 Task: Create Issue Issue0000000021 in Backlog  in Scrum Project Project0000000005 in Jira. Create Issue Issue0000000022 in Backlog  in Scrum Project Project0000000005 in Jira. Create Issue Issue0000000023 in Backlog  in Scrum Project Project0000000005 in Jira. Create Issue Issue0000000024 in Backlog  in Scrum Project Project0000000005 in Jira. Create Issue Issue0000000025 in Backlog  in Scrum Project Project0000000005 in Jira
Action: Mouse moved to (122, 284)
Screenshot: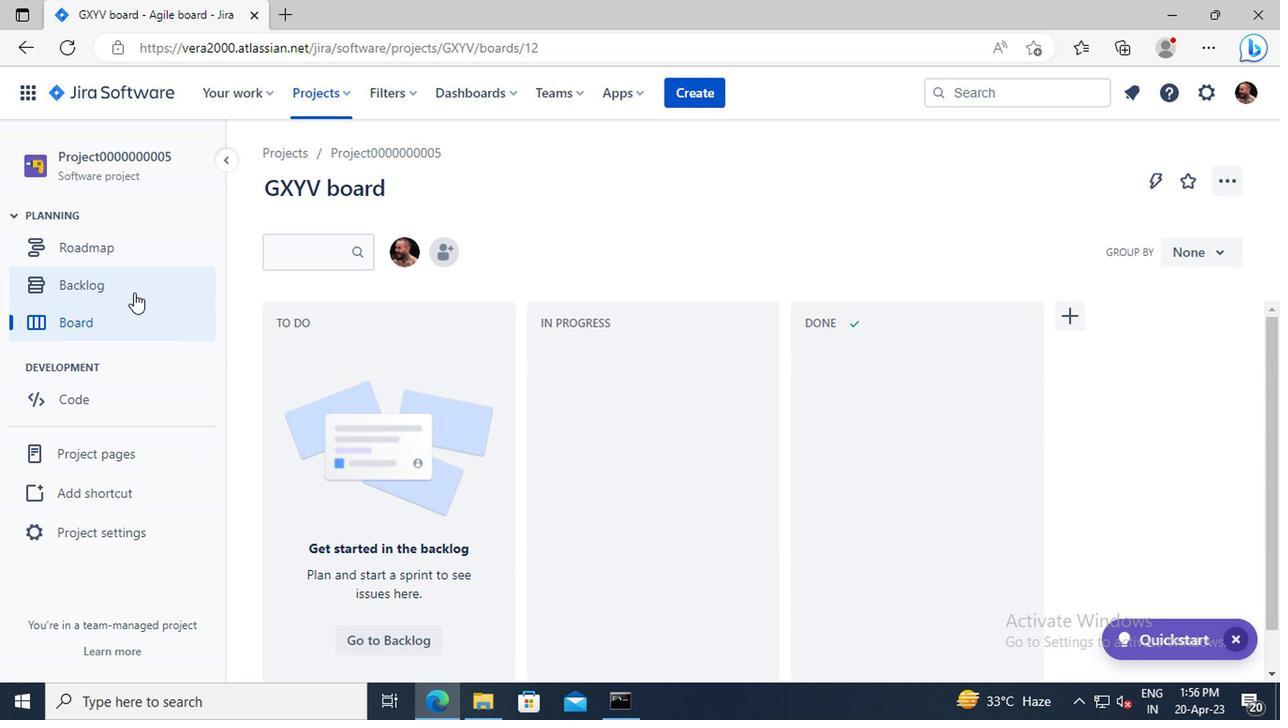 
Action: Mouse pressed left at (122, 284)
Screenshot: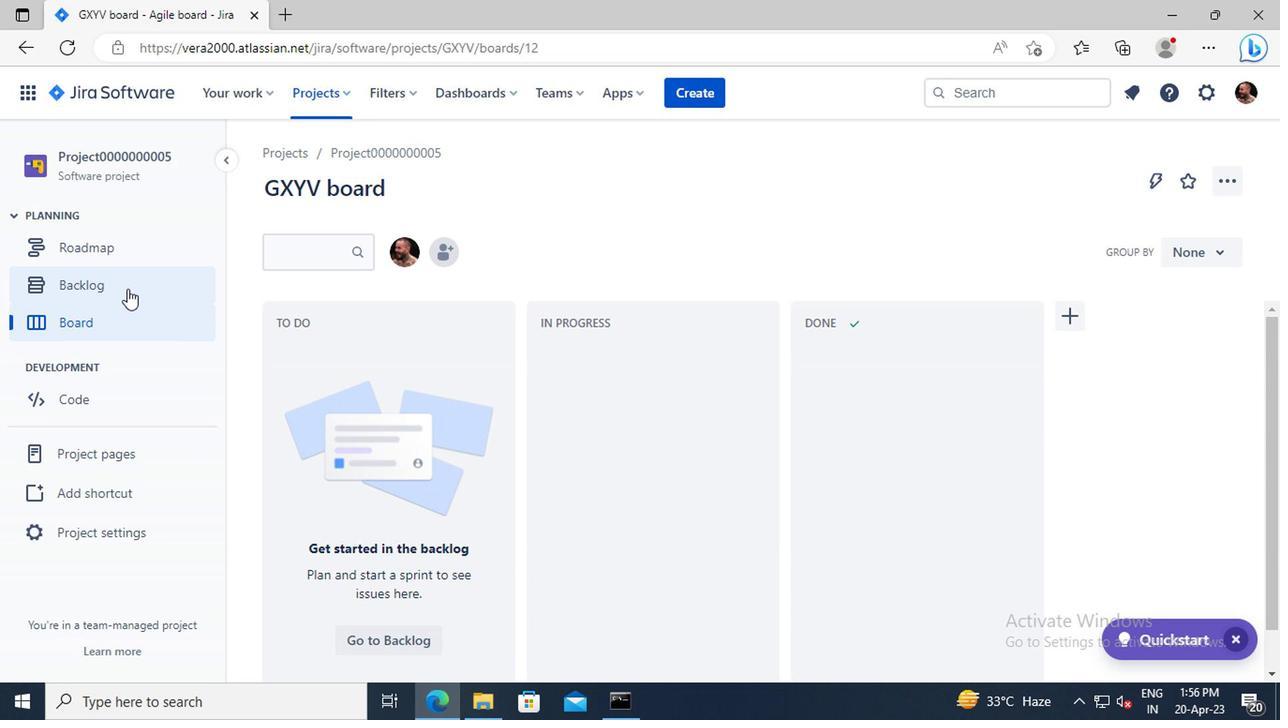 
Action: Mouse moved to (687, 97)
Screenshot: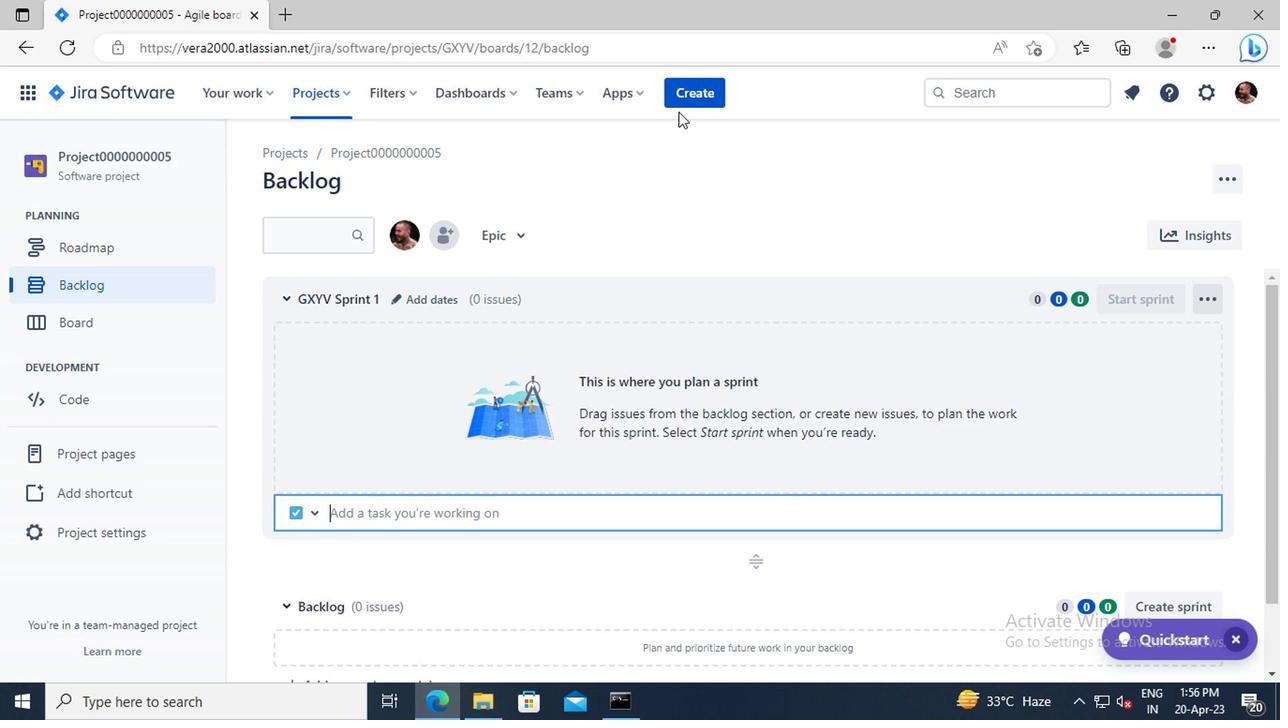 
Action: Mouse pressed left at (687, 97)
Screenshot: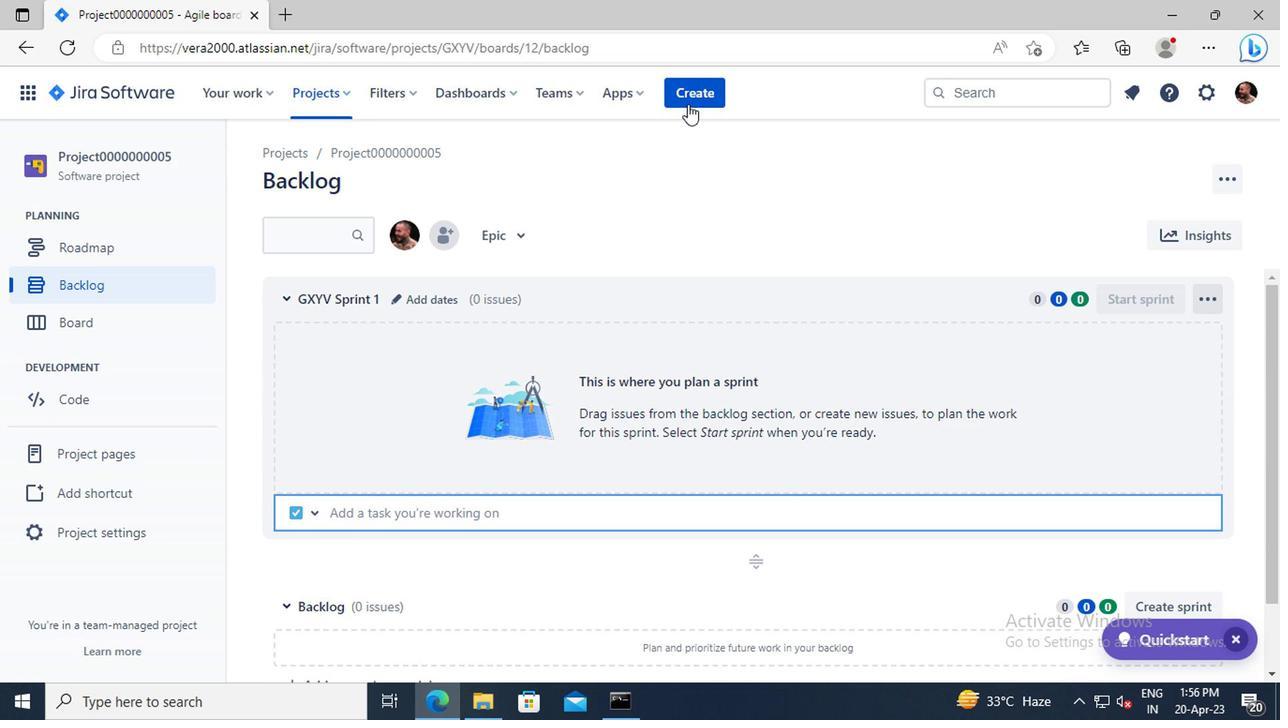 
Action: Mouse moved to (496, 347)
Screenshot: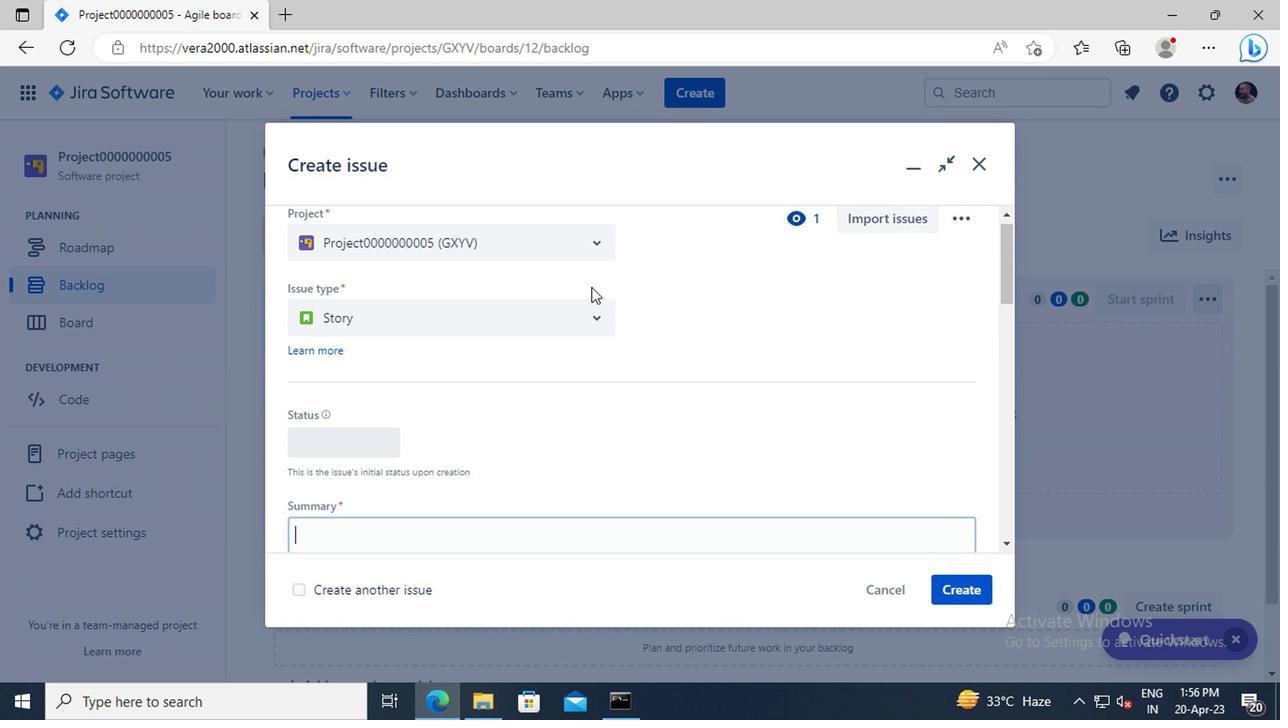 
Action: Mouse scrolled (496, 346) with delta (0, -1)
Screenshot: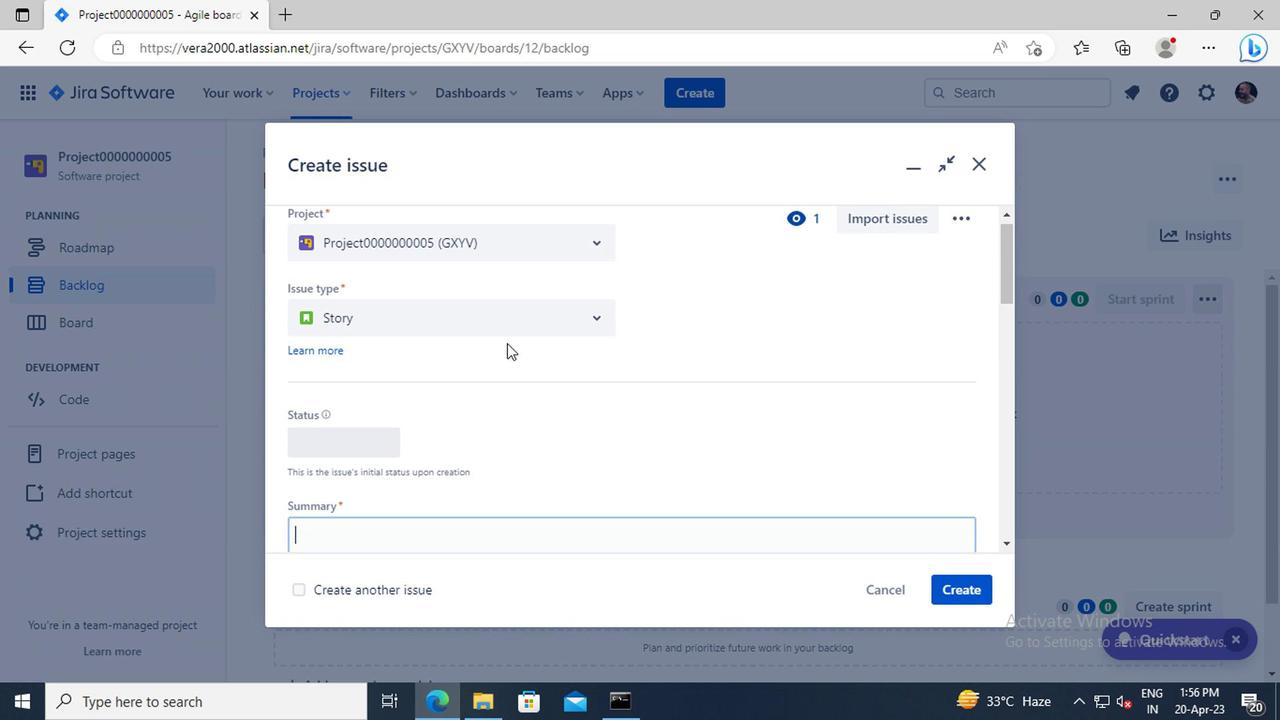 
Action: Mouse scrolled (496, 346) with delta (0, -1)
Screenshot: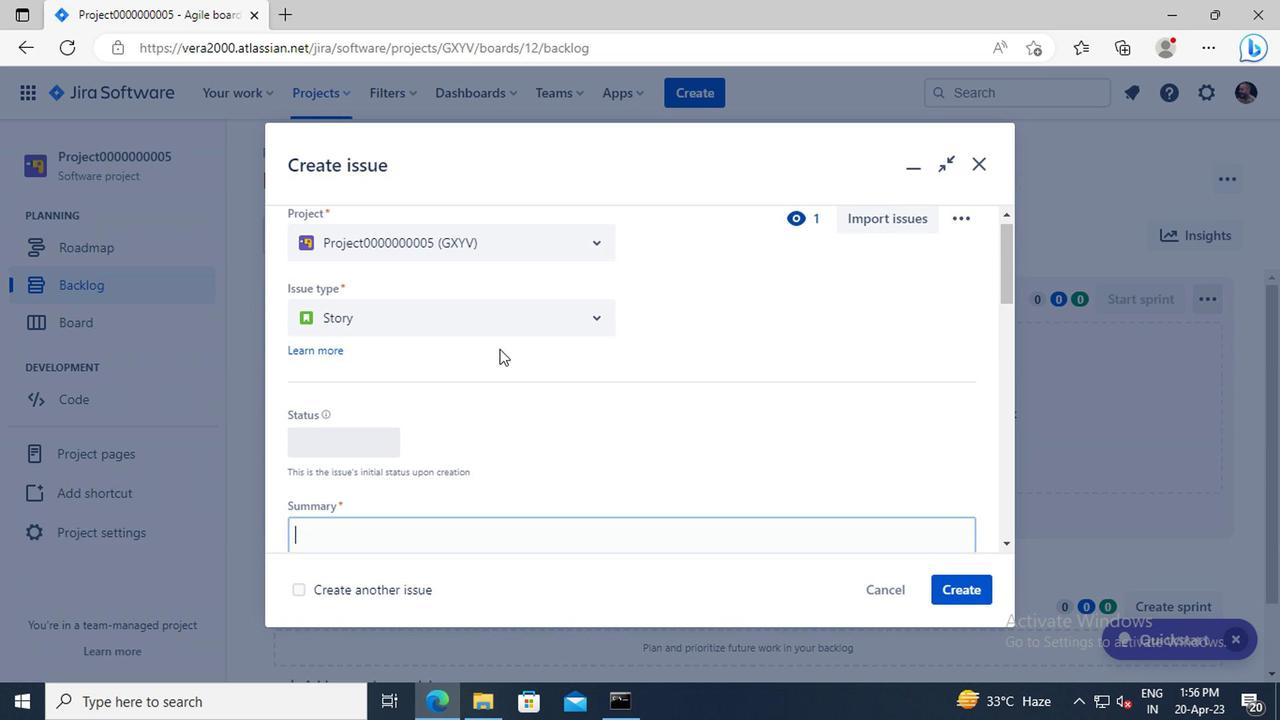 
Action: Mouse moved to (444, 422)
Screenshot: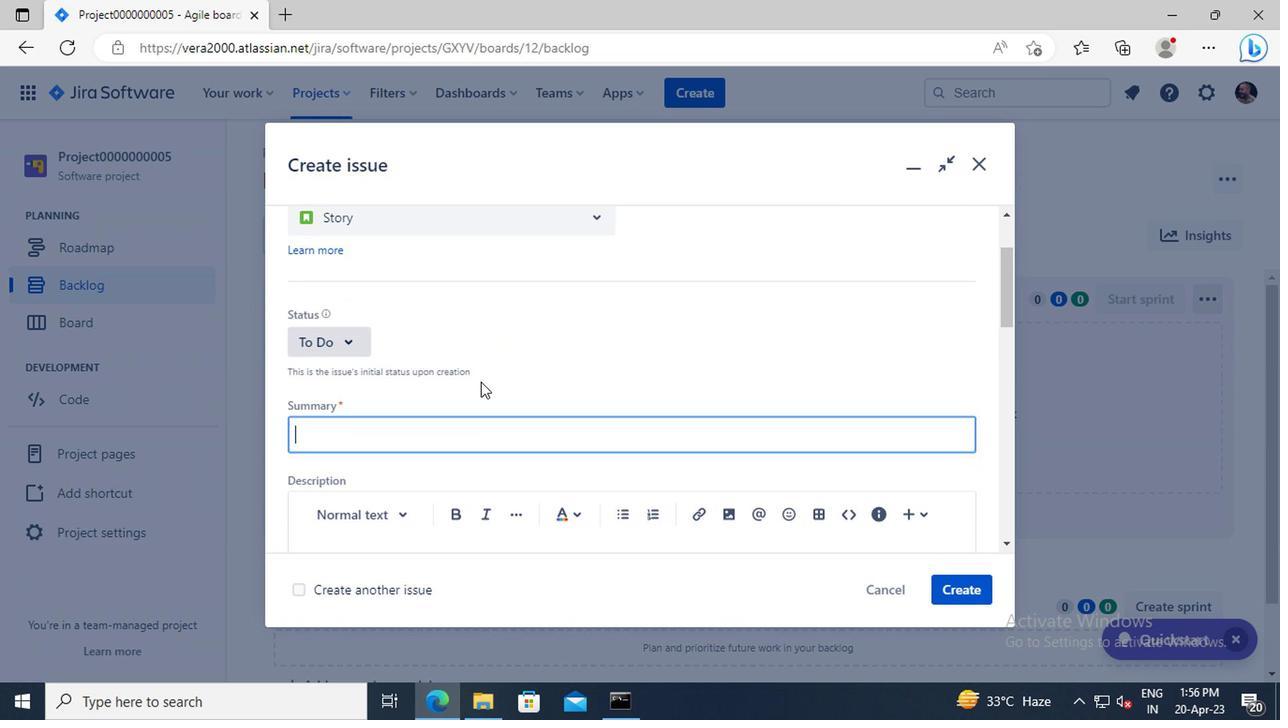 
Action: Mouse pressed left at (444, 422)
Screenshot: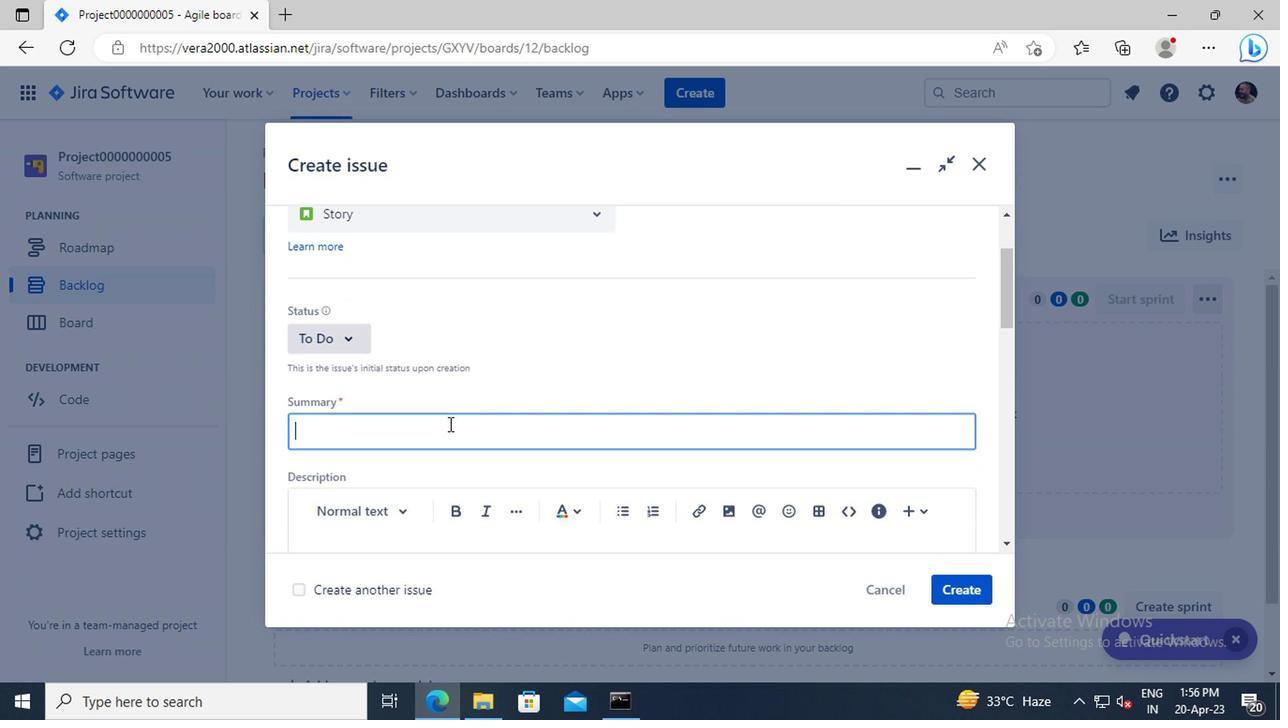 
Action: Key pressed <Key.shift>ISSUE0000000021
Screenshot: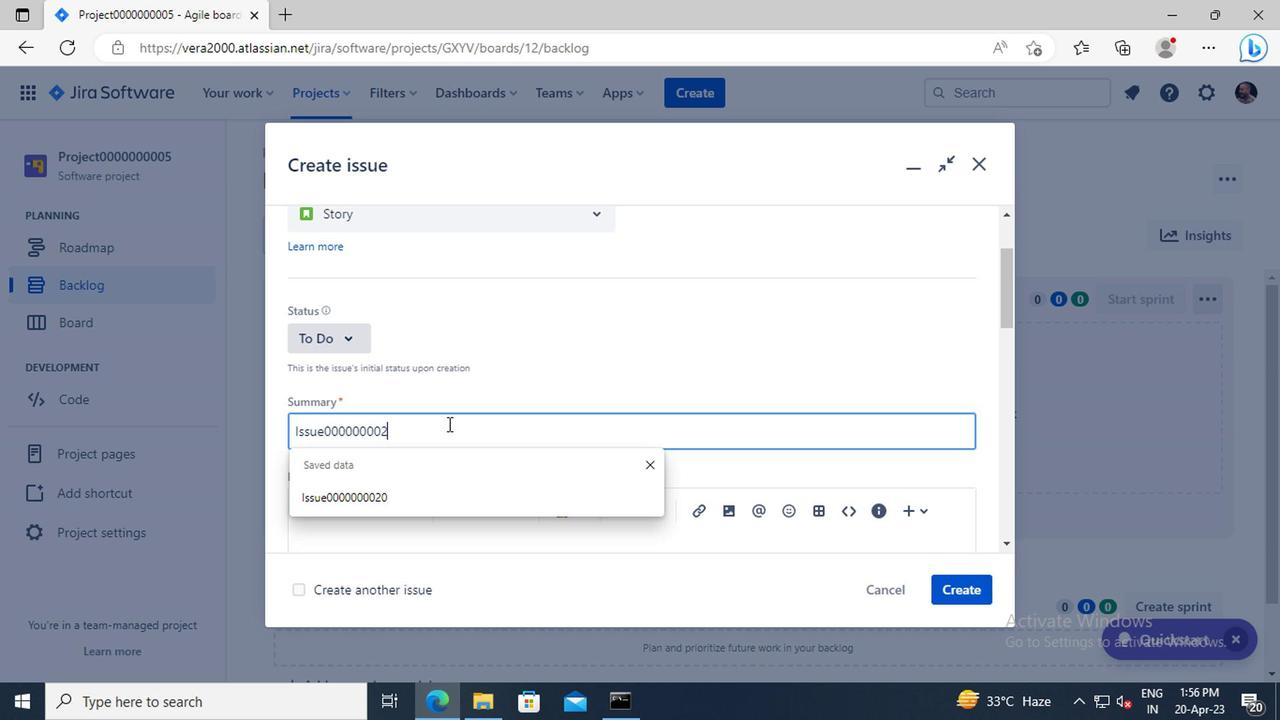 
Action: Mouse moved to (954, 593)
Screenshot: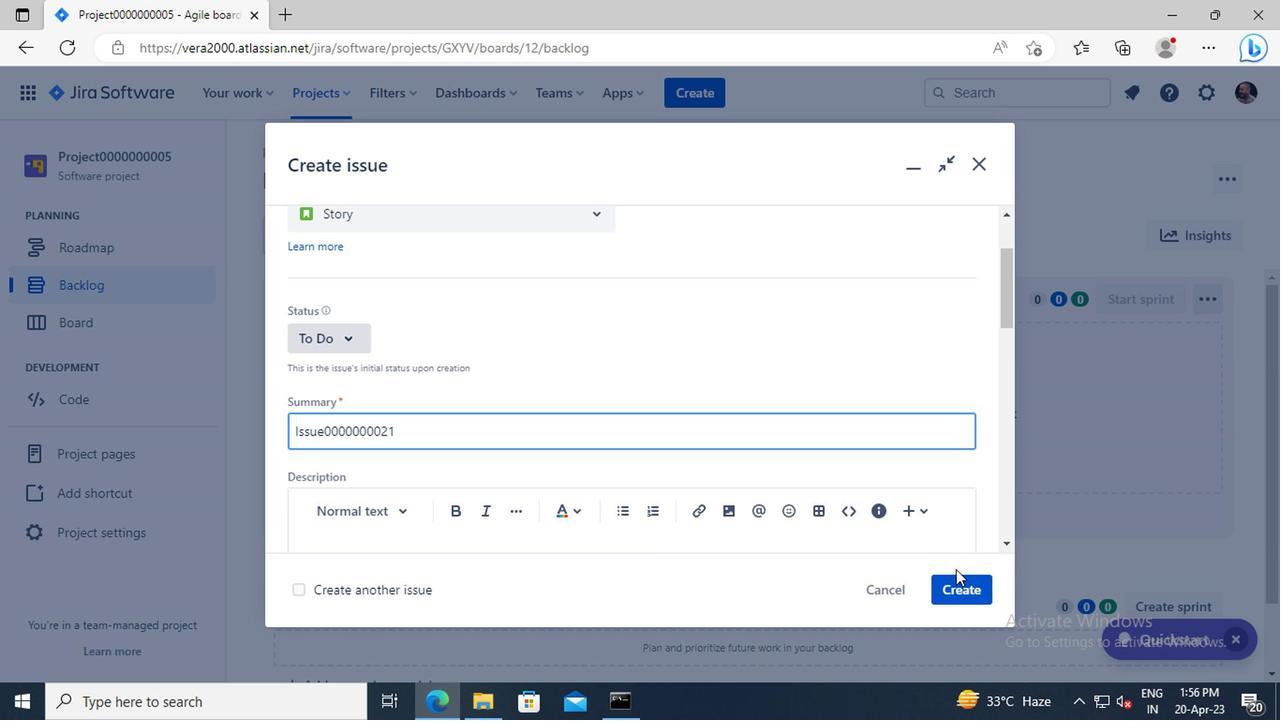 
Action: Mouse pressed left at (954, 593)
Screenshot: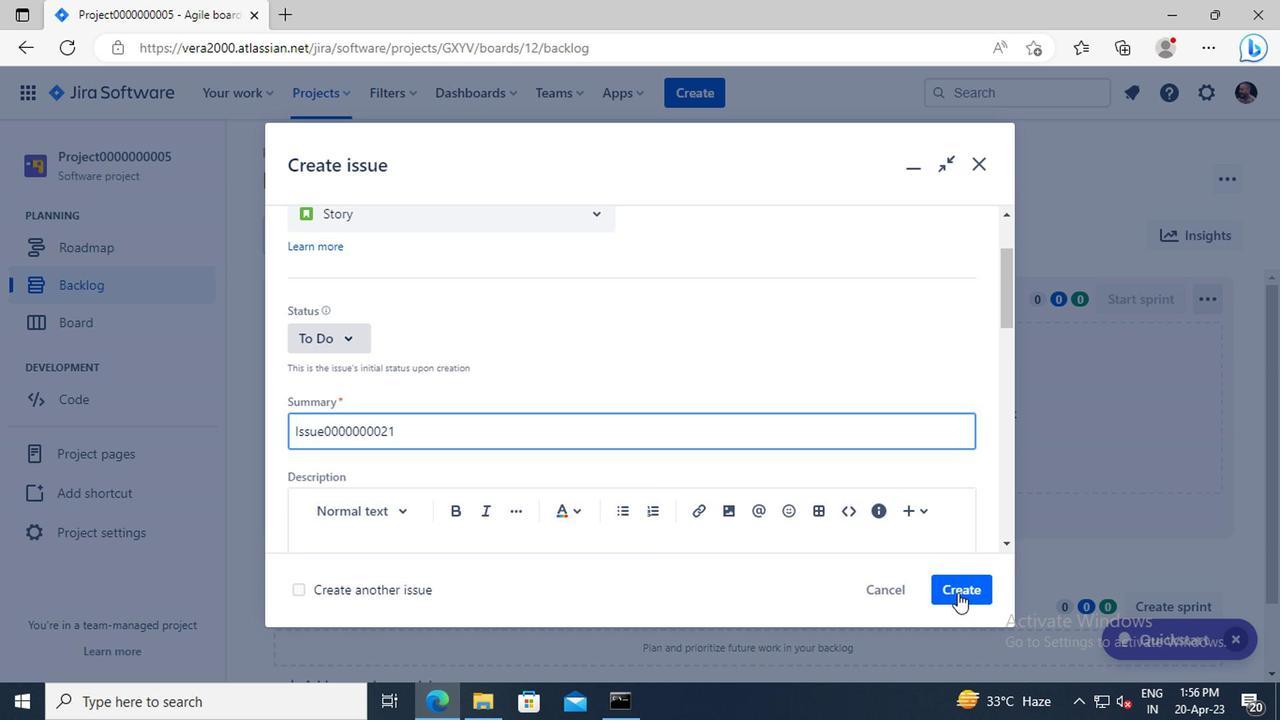 
Action: Mouse moved to (698, 92)
Screenshot: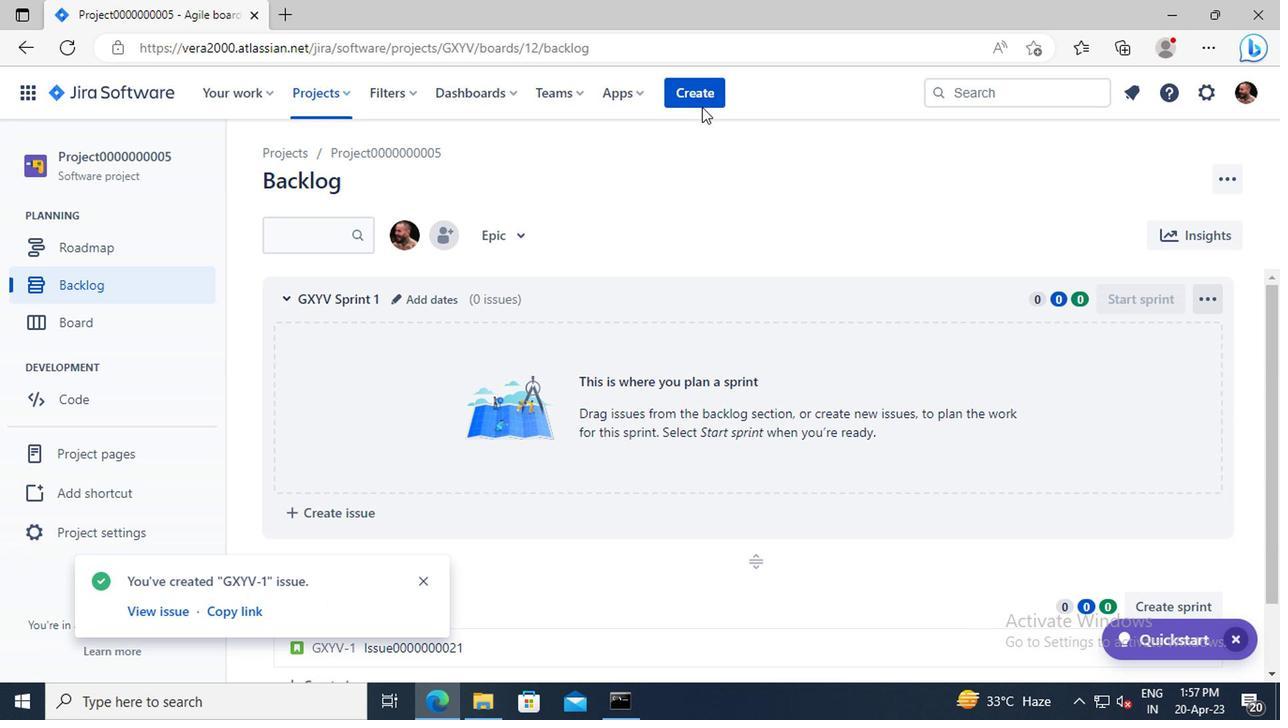 
Action: Mouse pressed left at (698, 92)
Screenshot: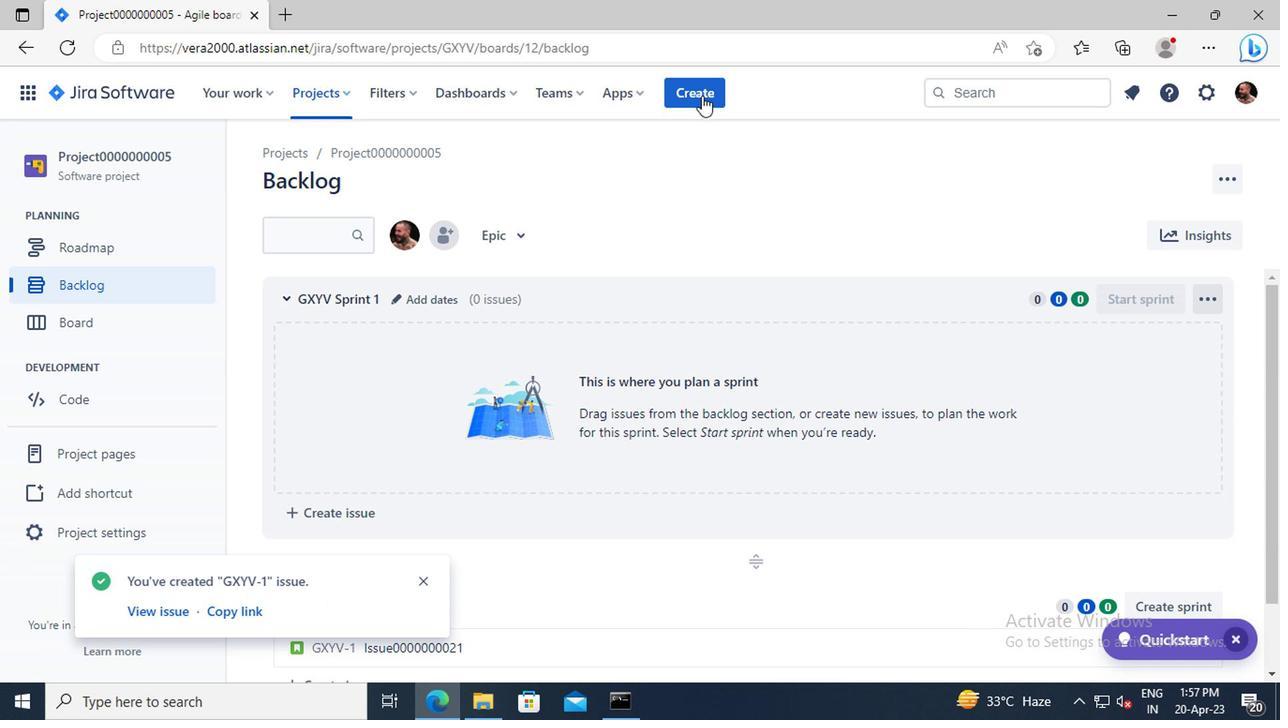
Action: Mouse moved to (517, 368)
Screenshot: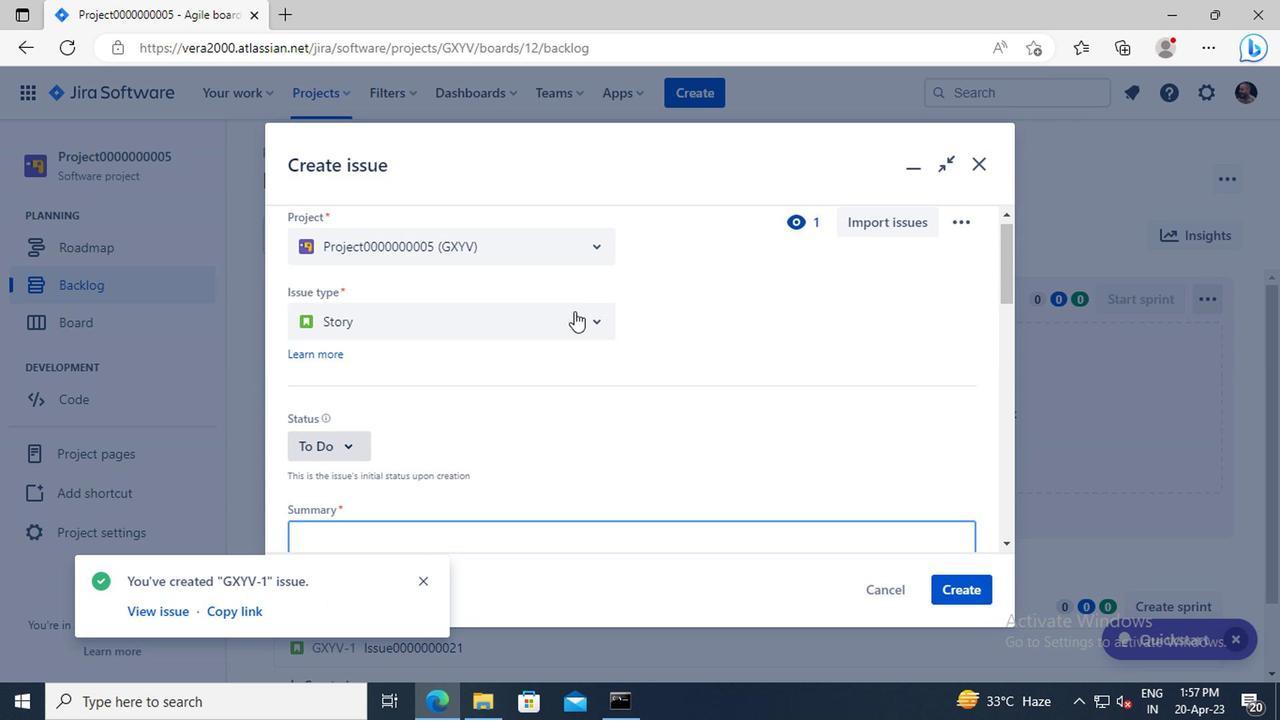 
Action: Mouse scrolled (517, 366) with delta (0, -1)
Screenshot: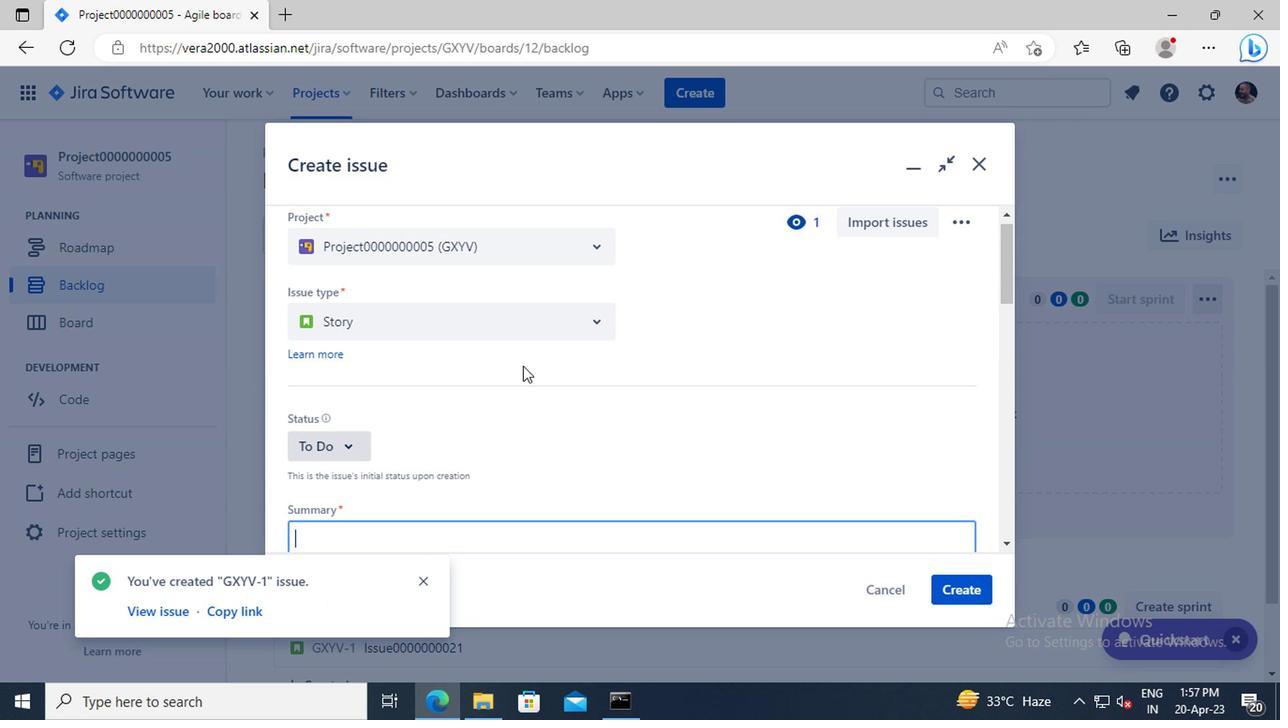 
Action: Mouse moved to (436, 483)
Screenshot: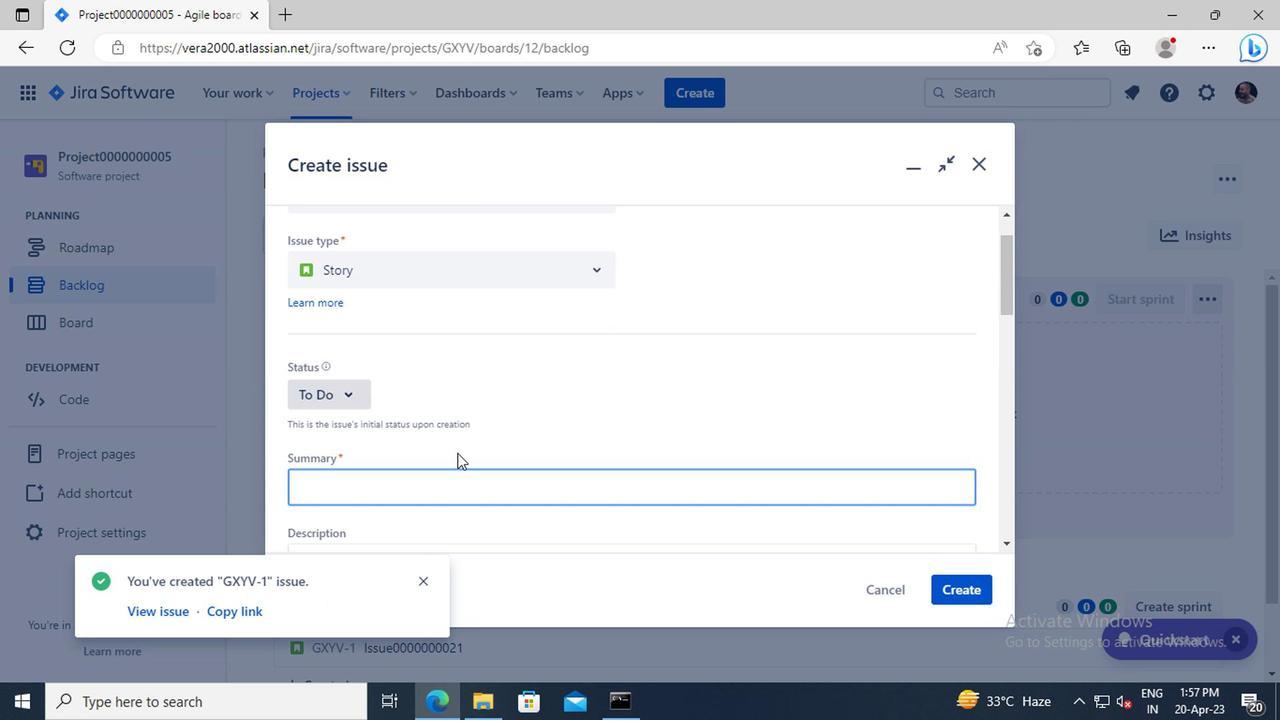 
Action: Mouse pressed left at (436, 483)
Screenshot: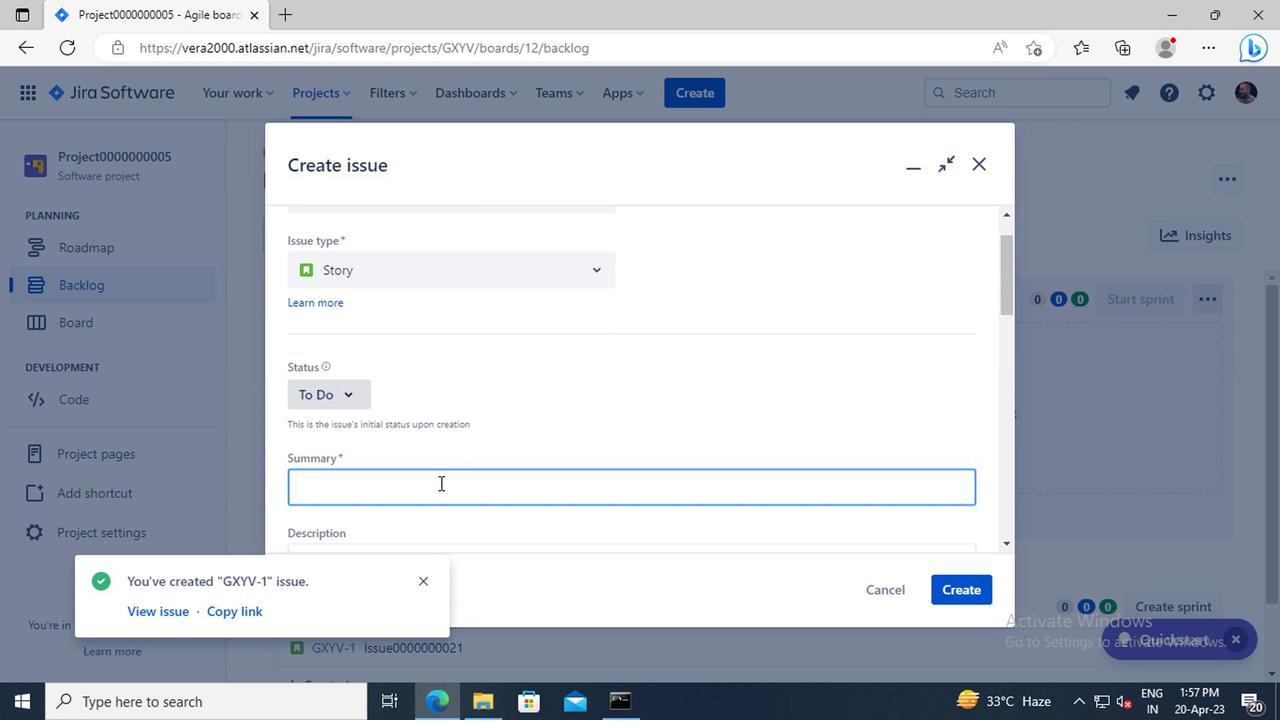 
Action: Key pressed <Key.shift>ISSUE0000000022
Screenshot: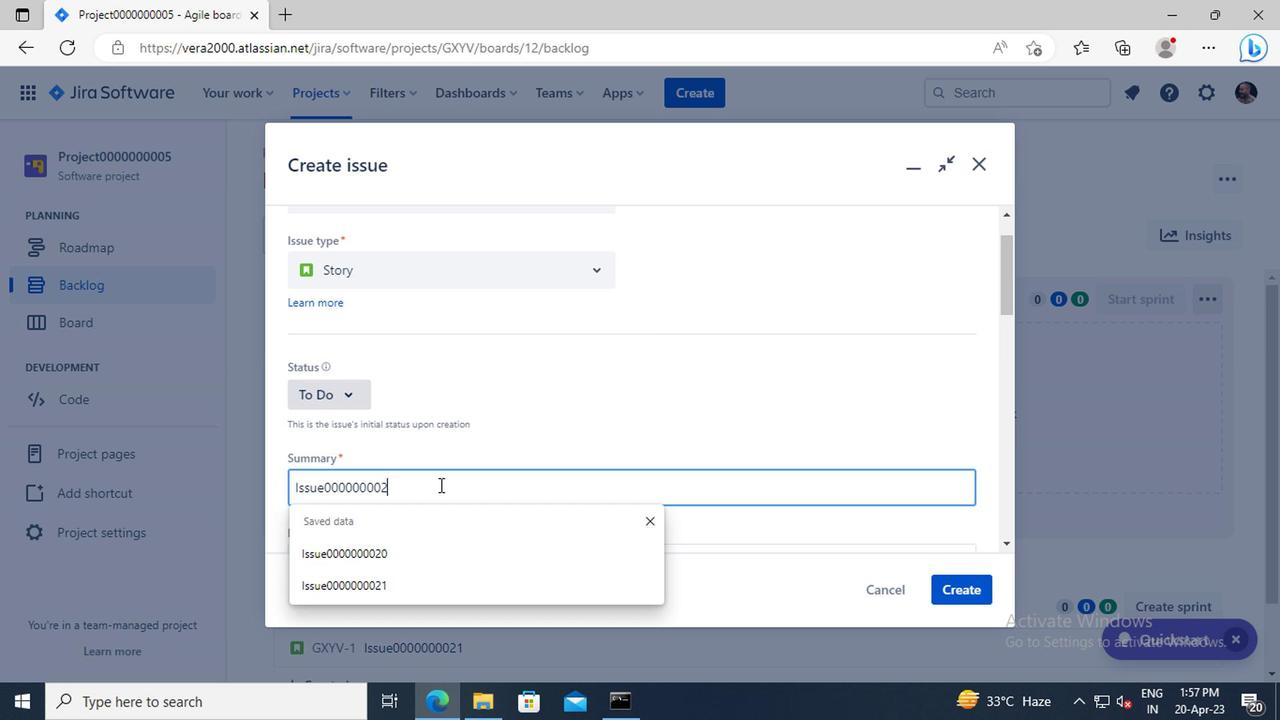 
Action: Mouse moved to (954, 587)
Screenshot: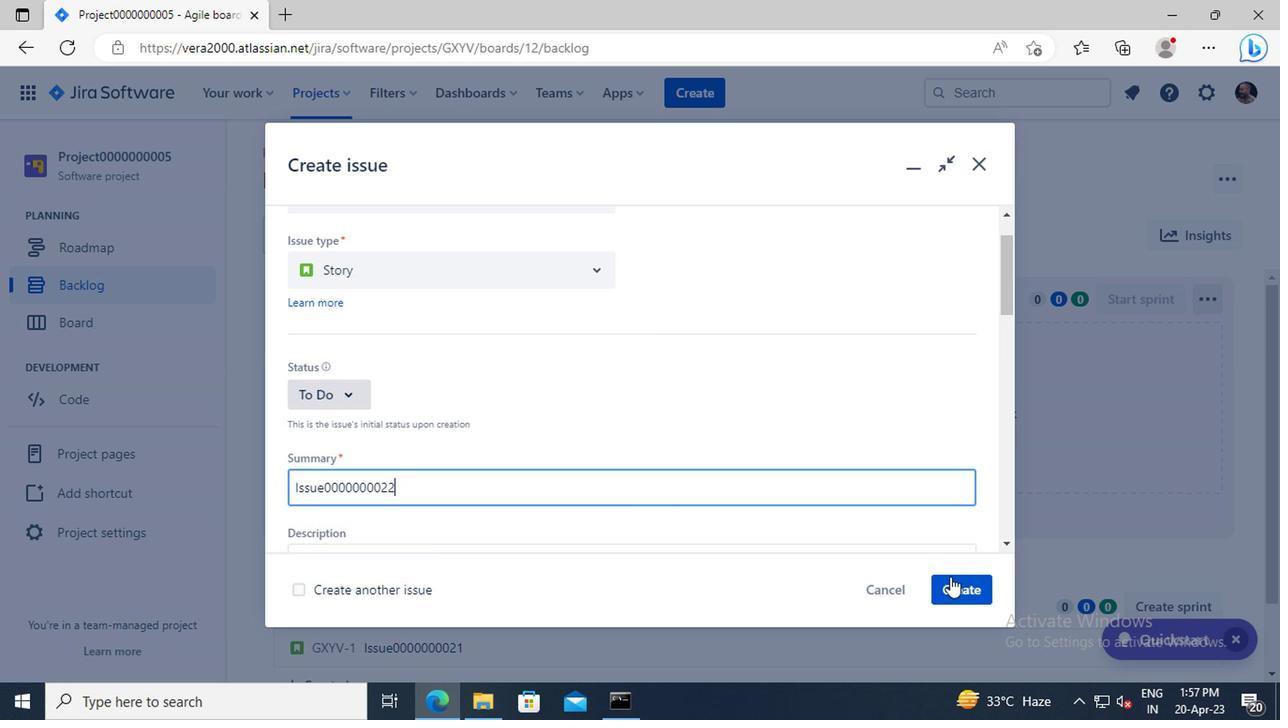
Action: Mouse pressed left at (954, 587)
Screenshot: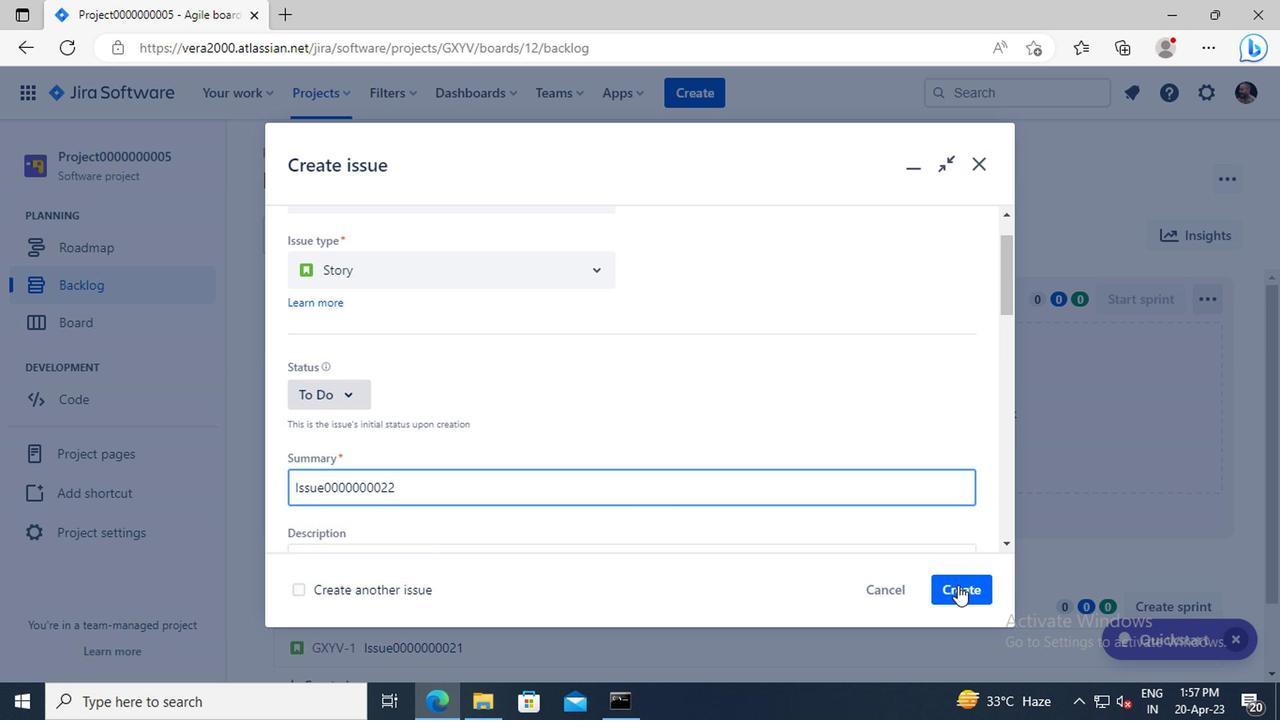 
Action: Mouse moved to (700, 92)
Screenshot: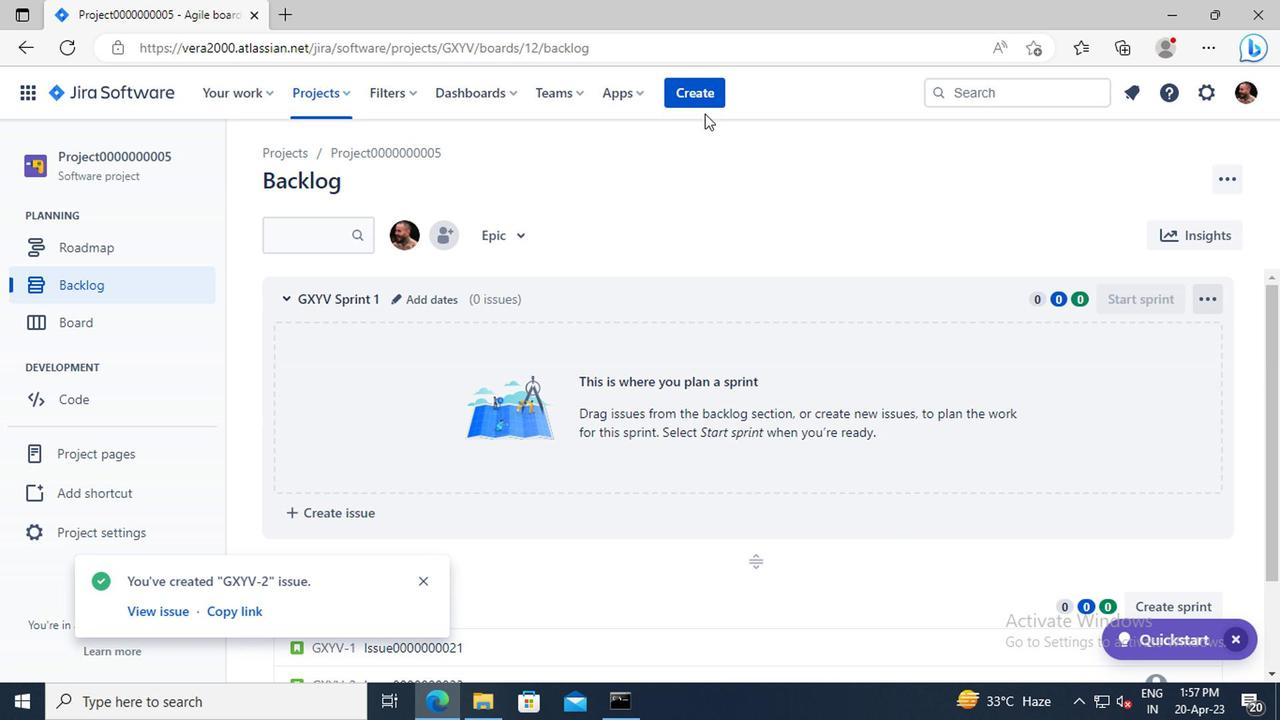 
Action: Mouse pressed left at (700, 92)
Screenshot: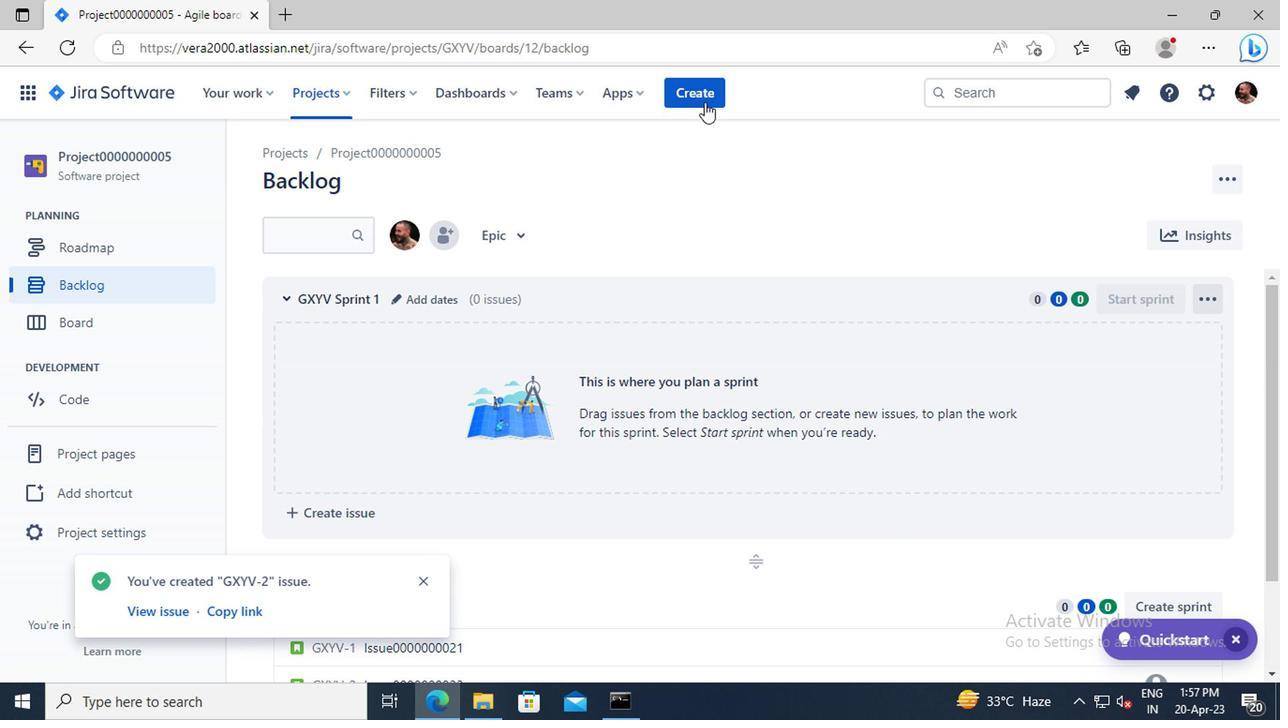 
Action: Mouse moved to (544, 368)
Screenshot: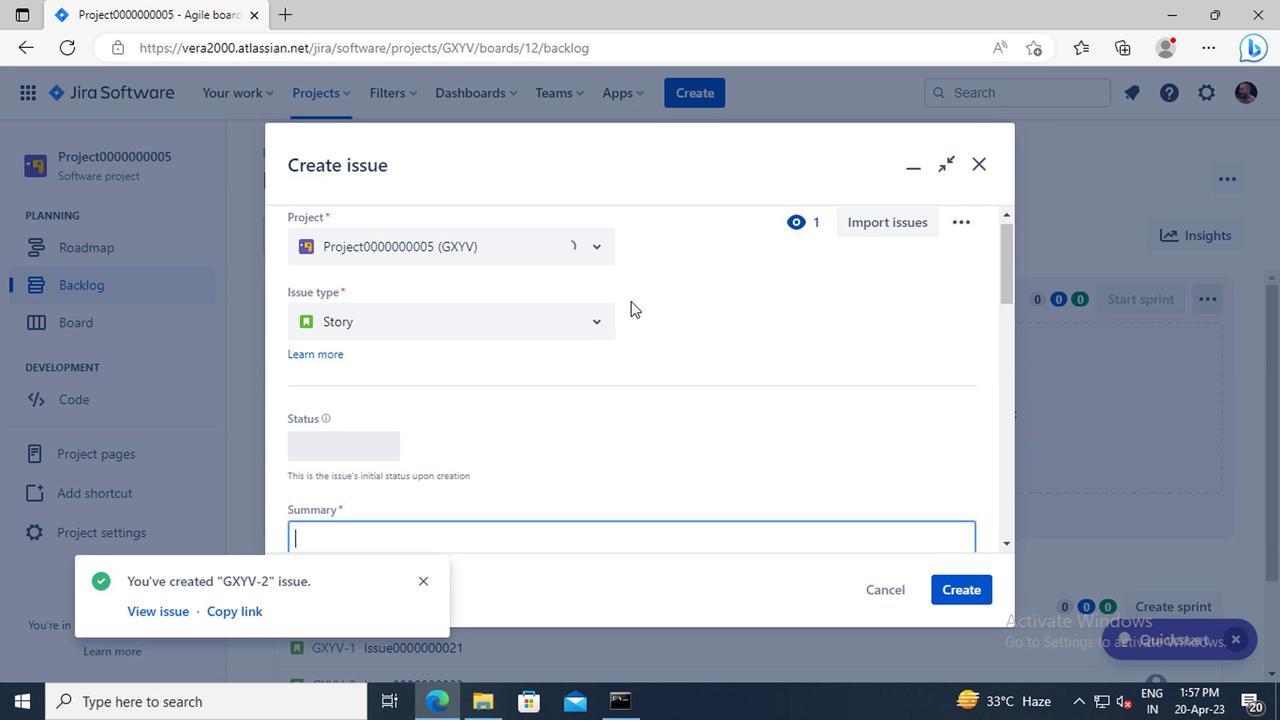 
Action: Mouse scrolled (544, 368) with delta (0, 0)
Screenshot: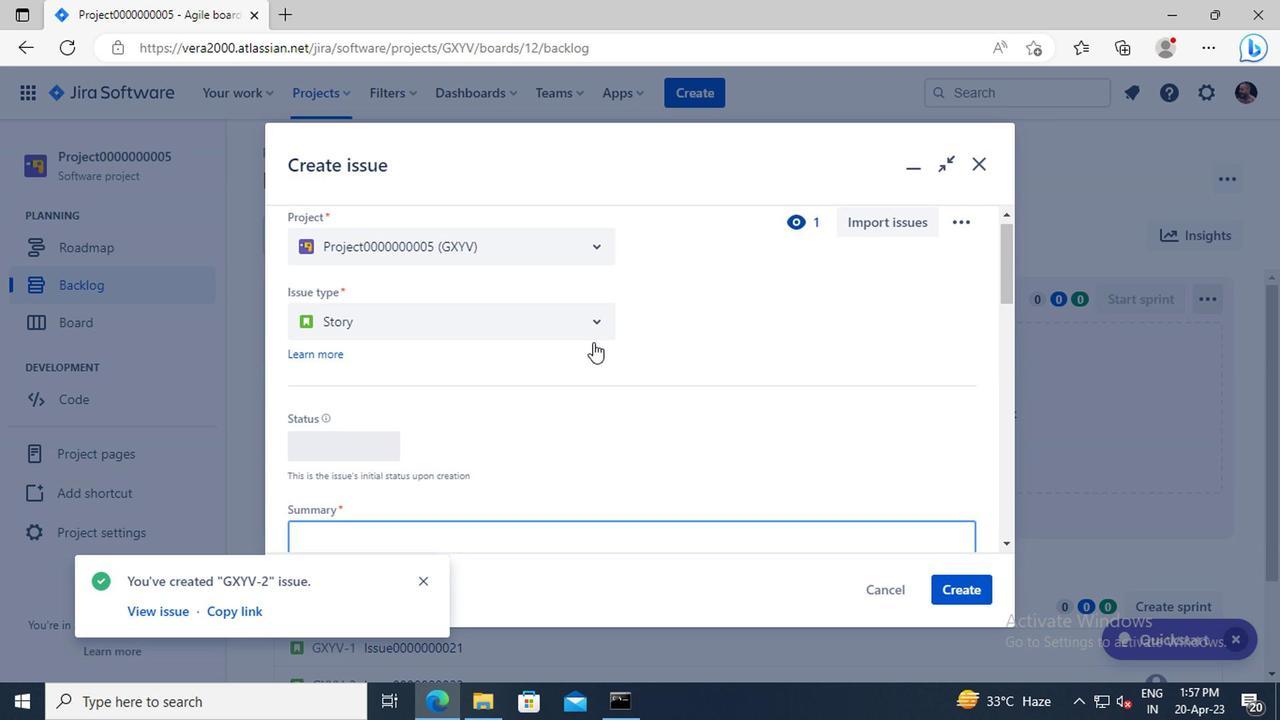 
Action: Mouse scrolled (544, 368) with delta (0, 0)
Screenshot: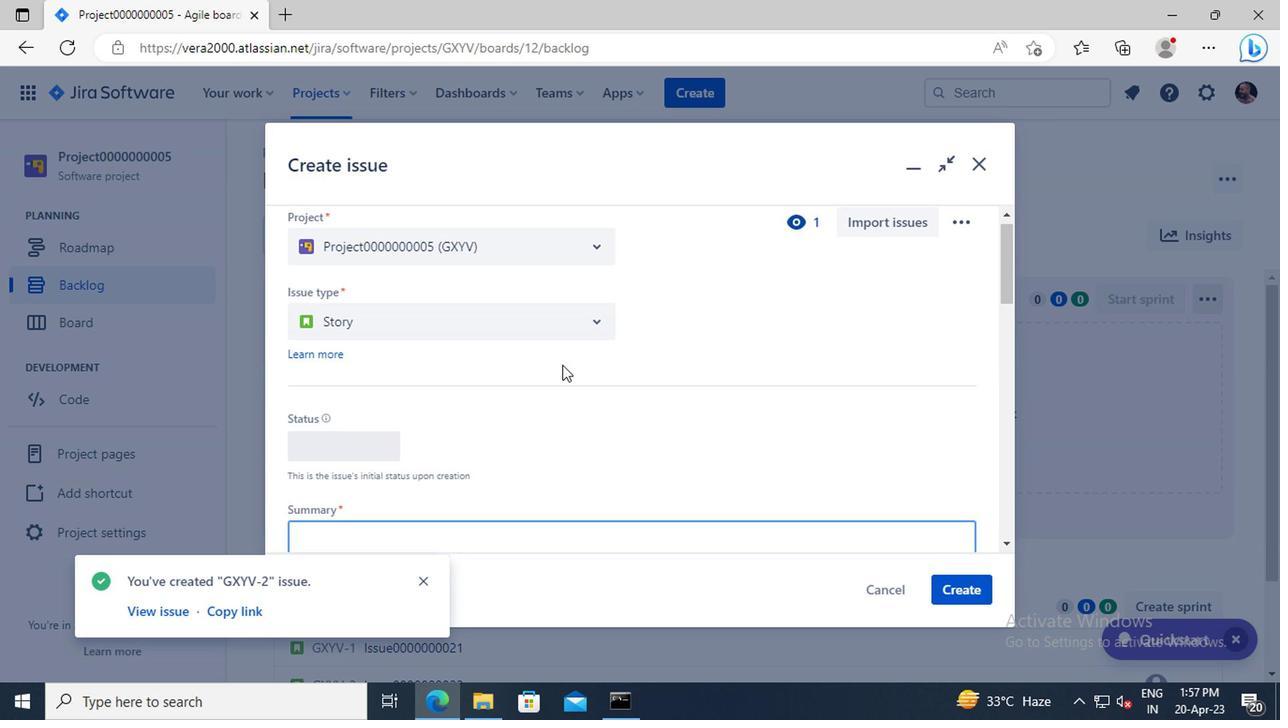 
Action: Mouse moved to (468, 440)
Screenshot: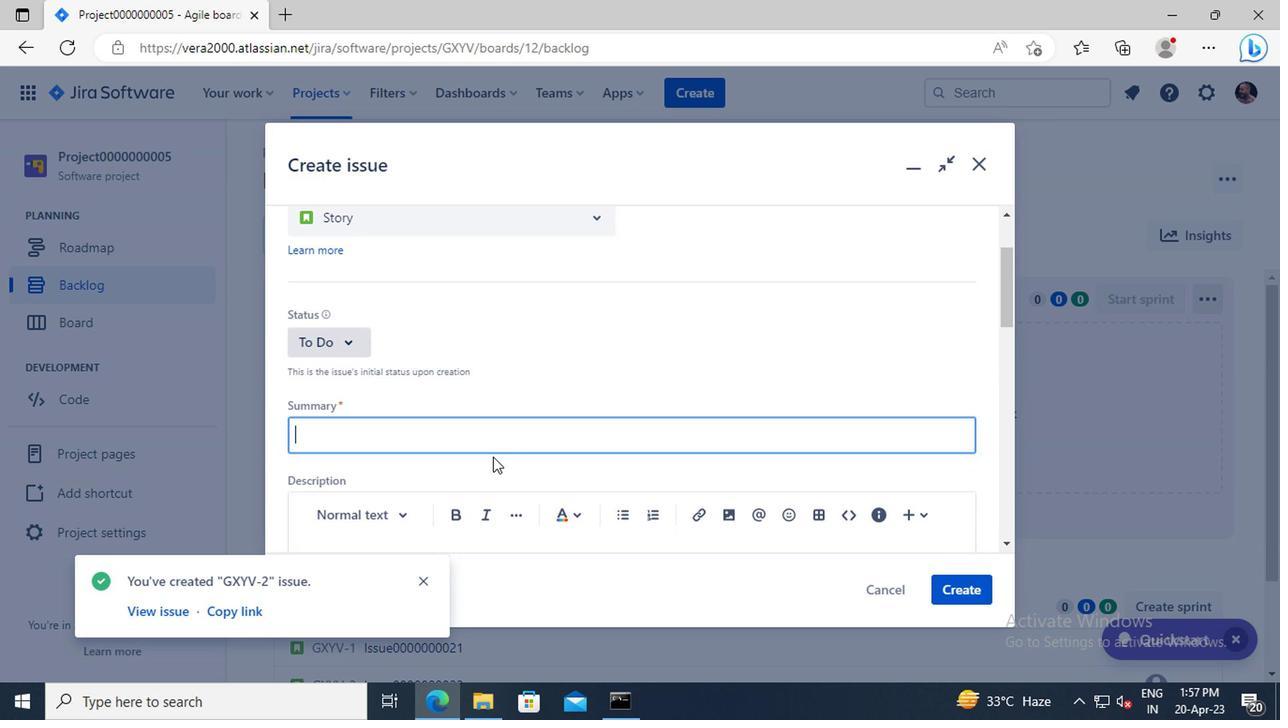 
Action: Mouse pressed left at (468, 440)
Screenshot: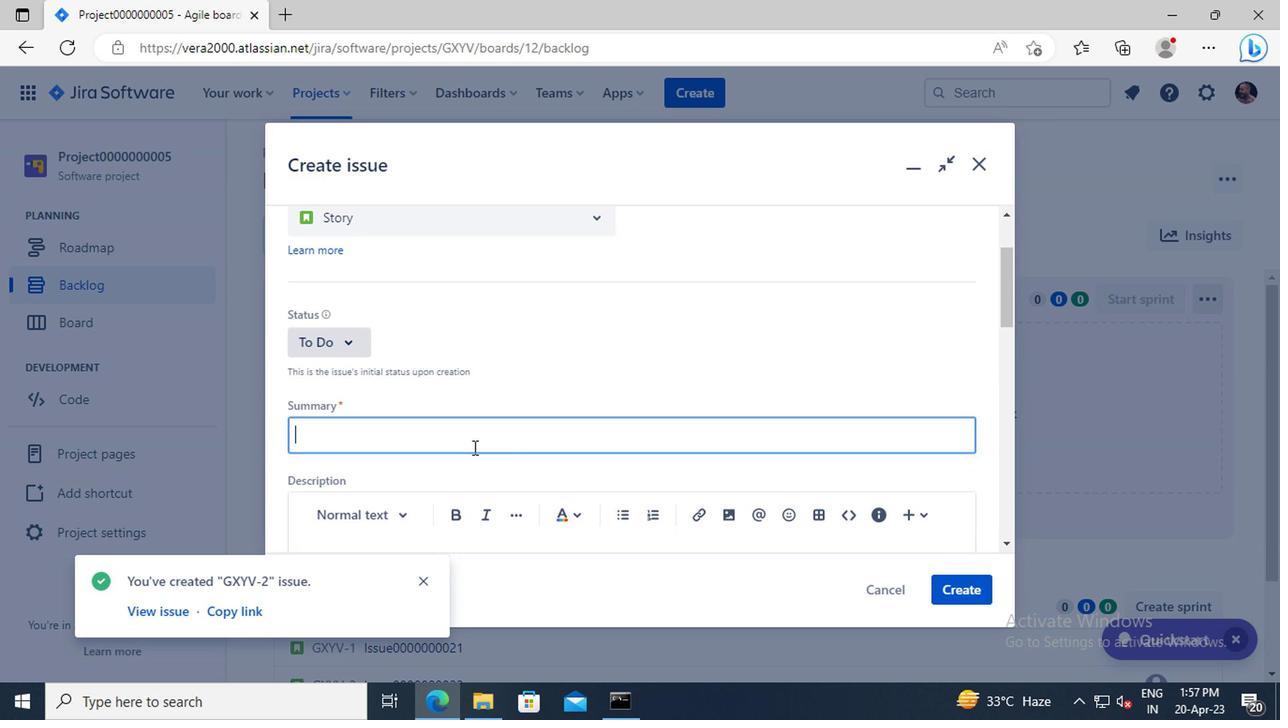 
Action: Key pressed <Key.shift>ISSUE0000000023
Screenshot: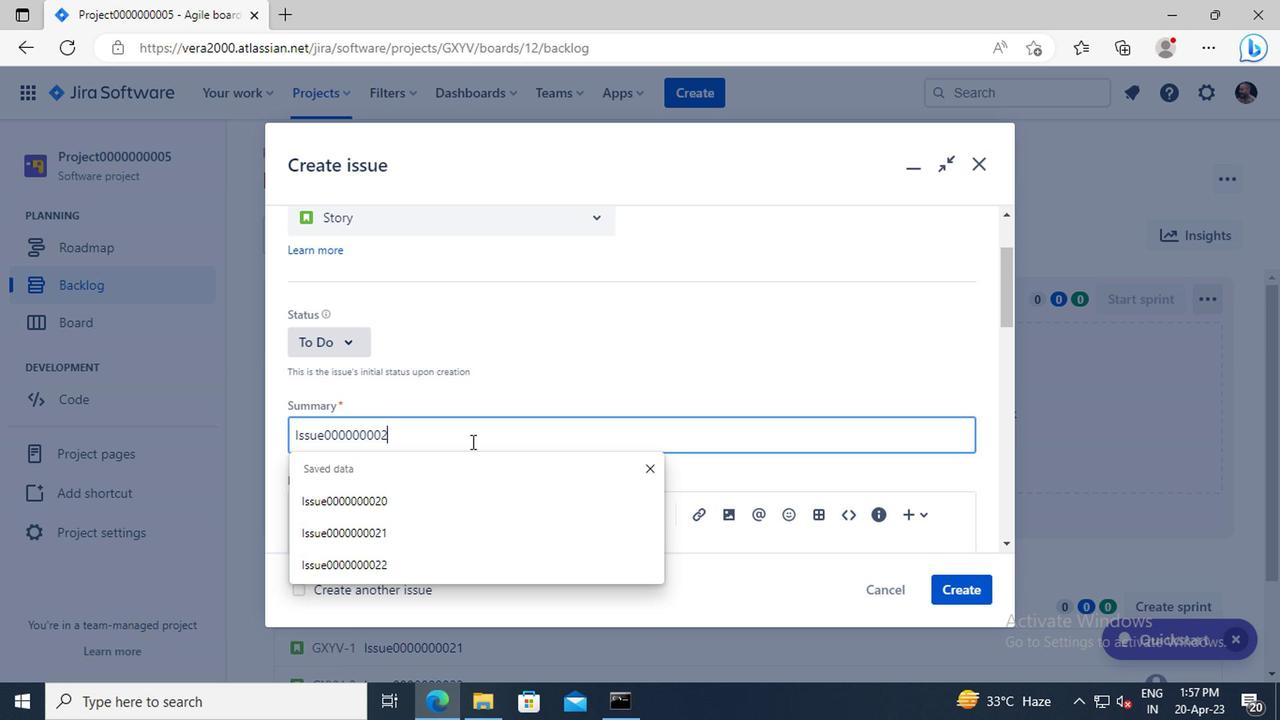 
Action: Mouse moved to (951, 583)
Screenshot: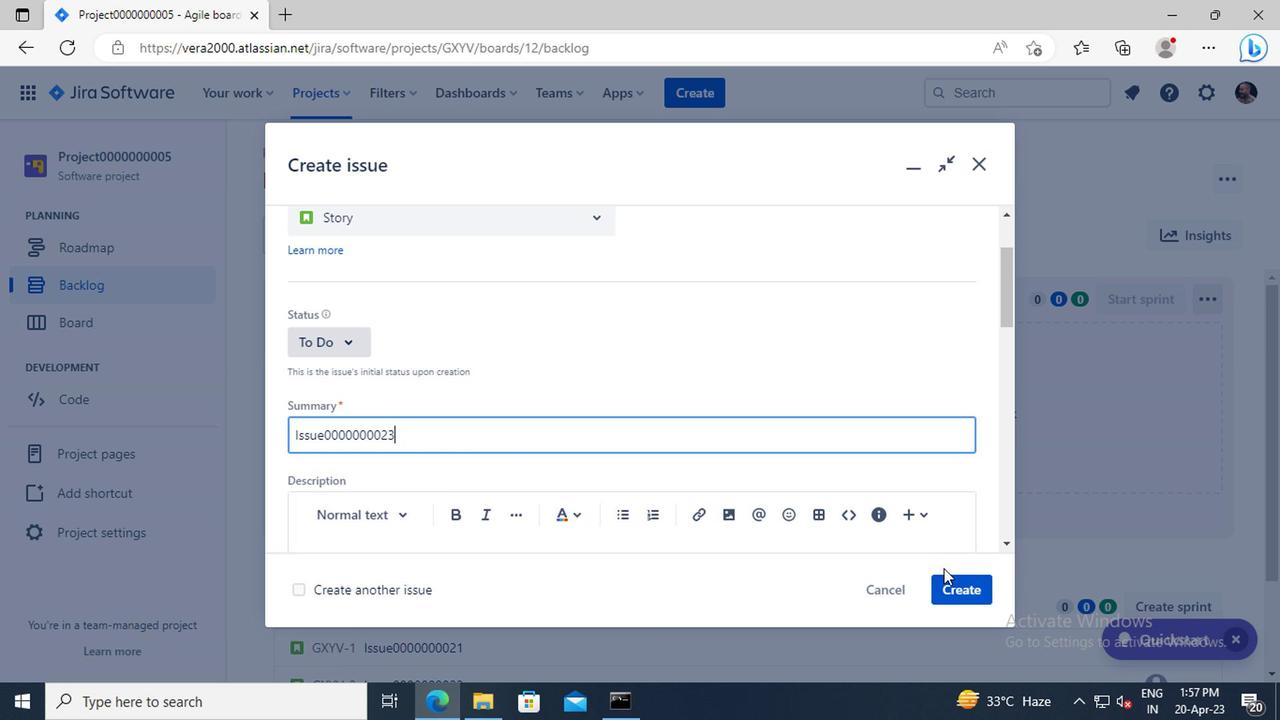 
Action: Mouse pressed left at (951, 583)
Screenshot: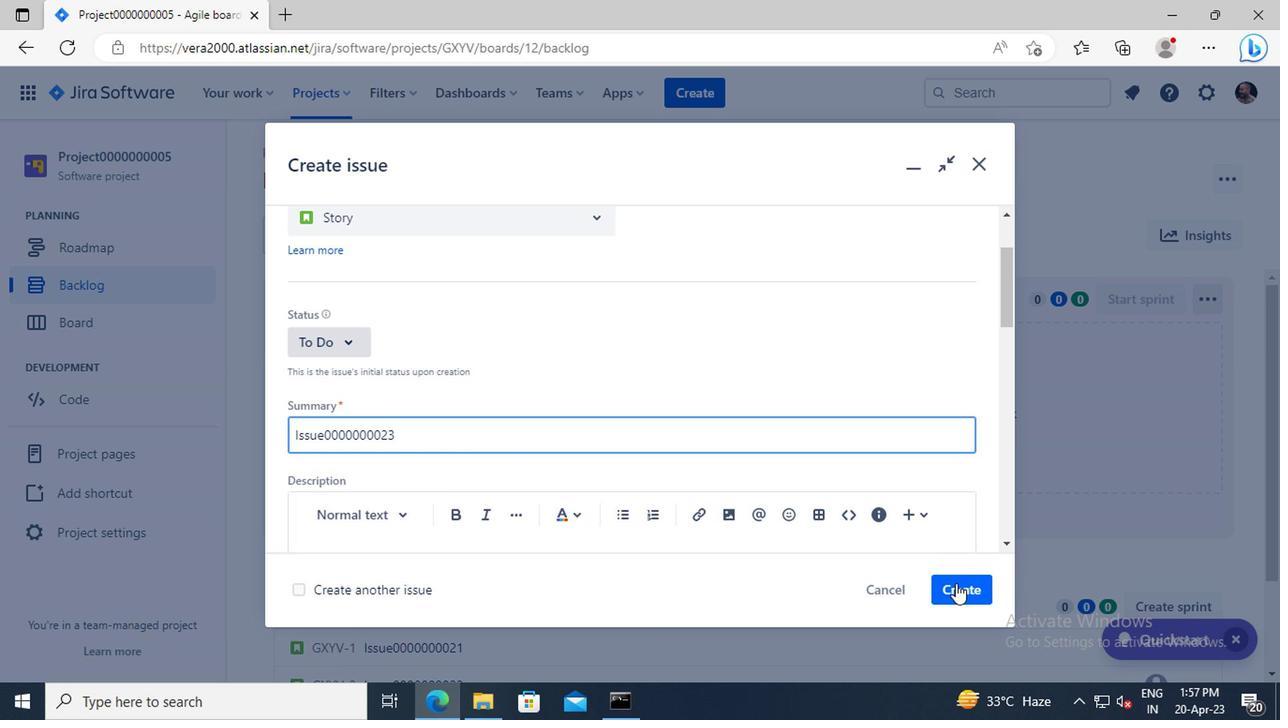 
Action: Mouse moved to (701, 90)
Screenshot: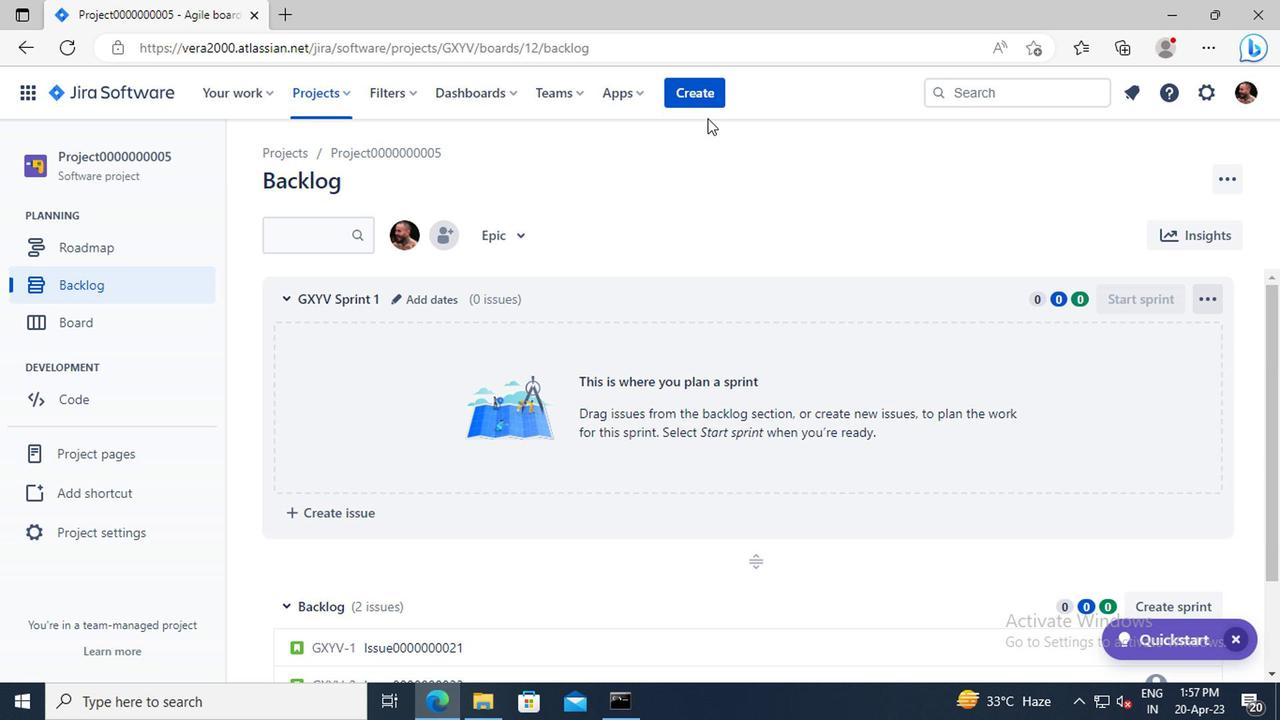 
Action: Mouse pressed left at (701, 90)
Screenshot: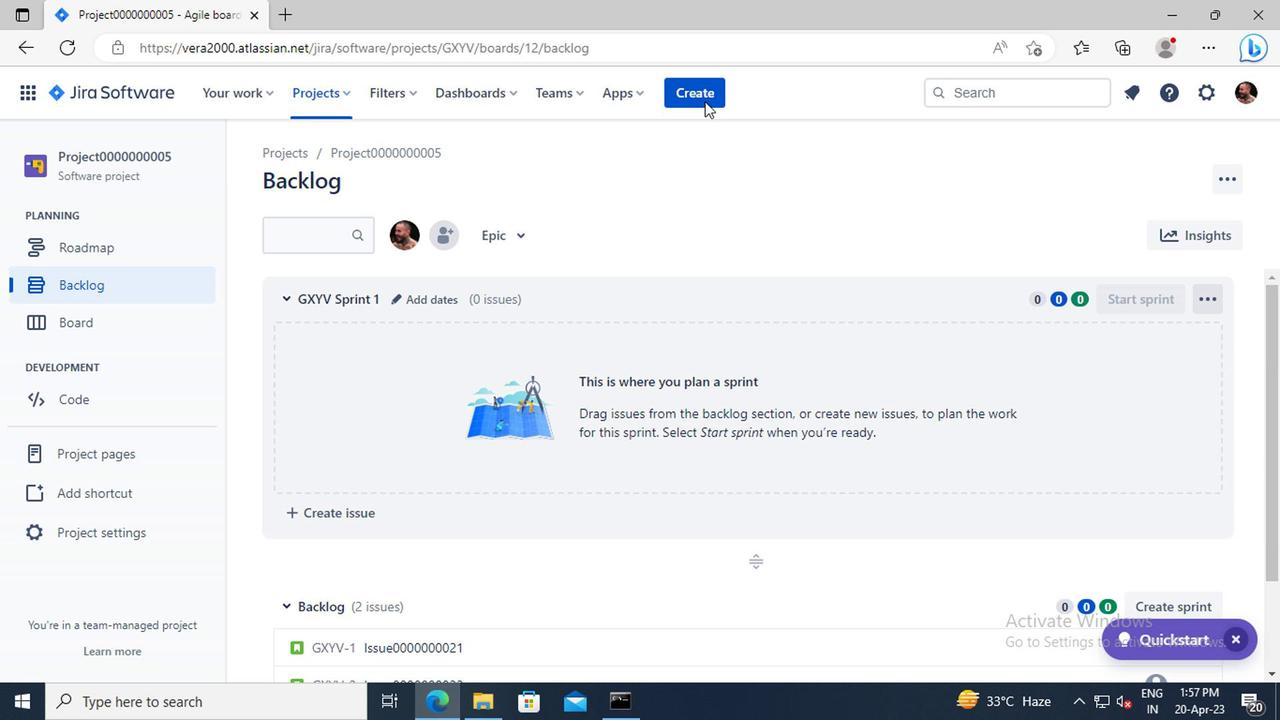 
Action: Mouse moved to (541, 282)
Screenshot: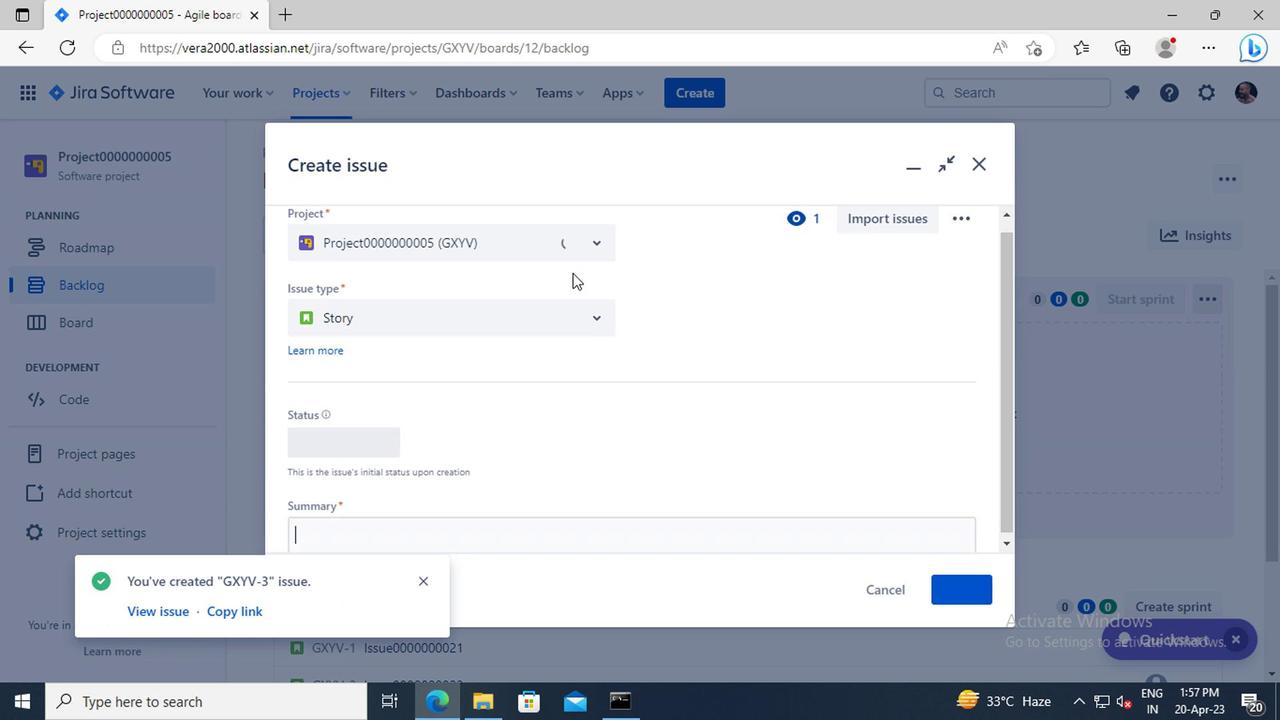 
Action: Mouse scrolled (541, 281) with delta (0, 0)
Screenshot: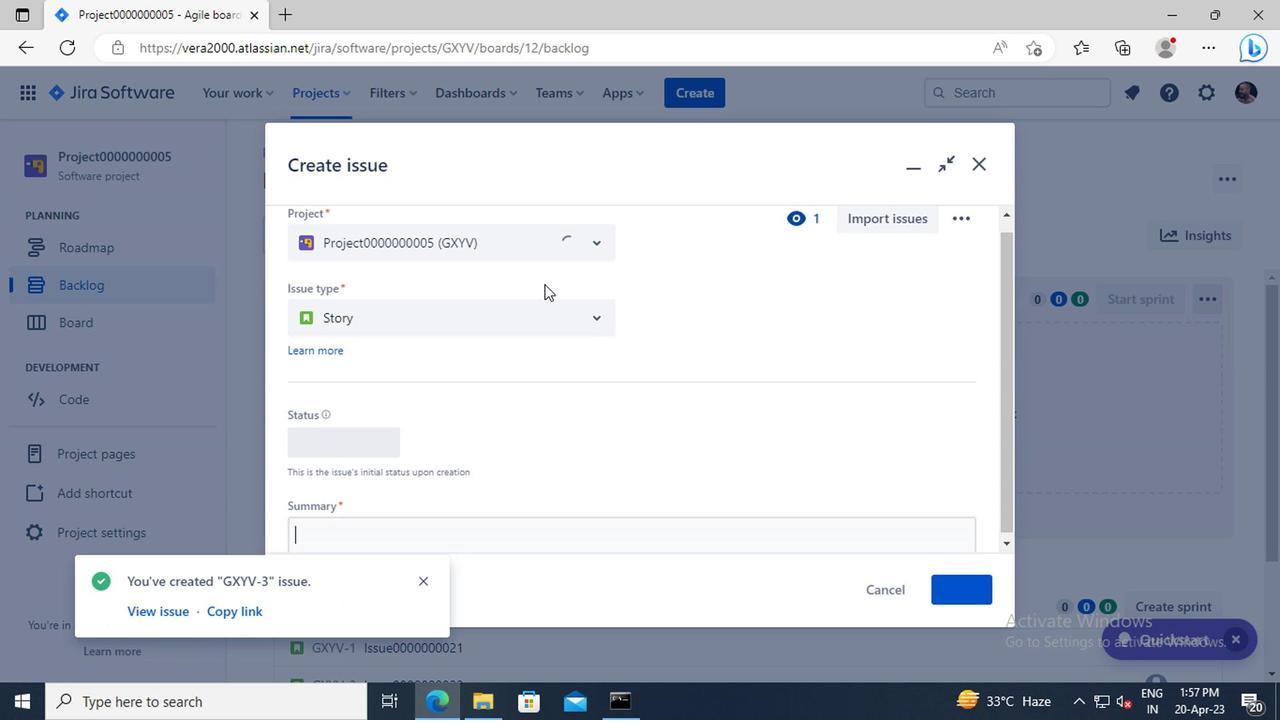 
Action: Mouse scrolled (541, 281) with delta (0, 0)
Screenshot: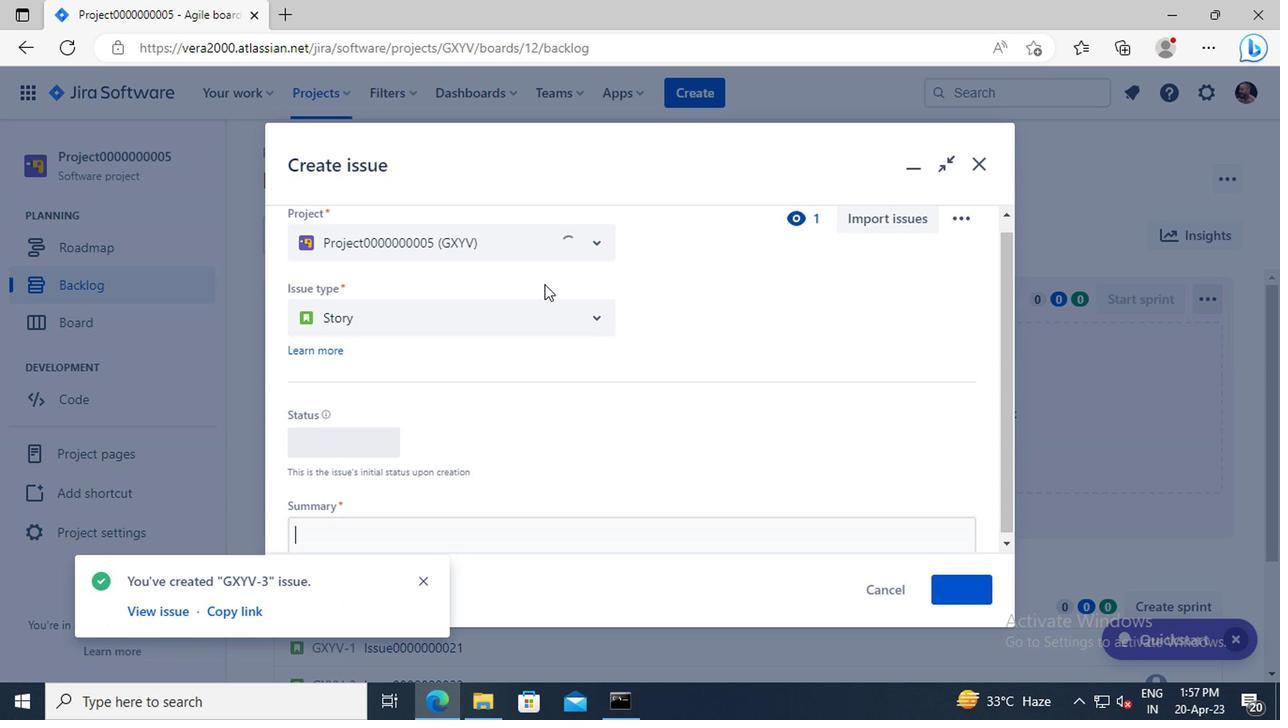 
Action: Mouse moved to (432, 430)
Screenshot: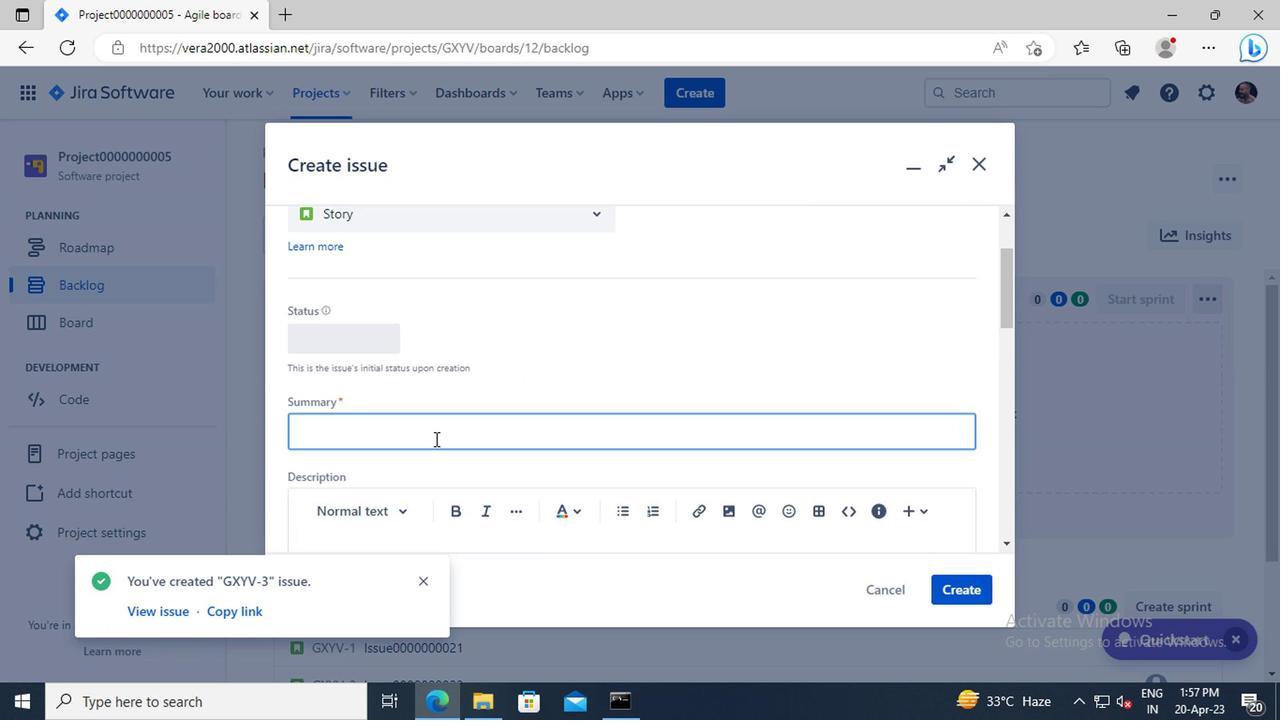 
Action: Mouse pressed left at (432, 430)
Screenshot: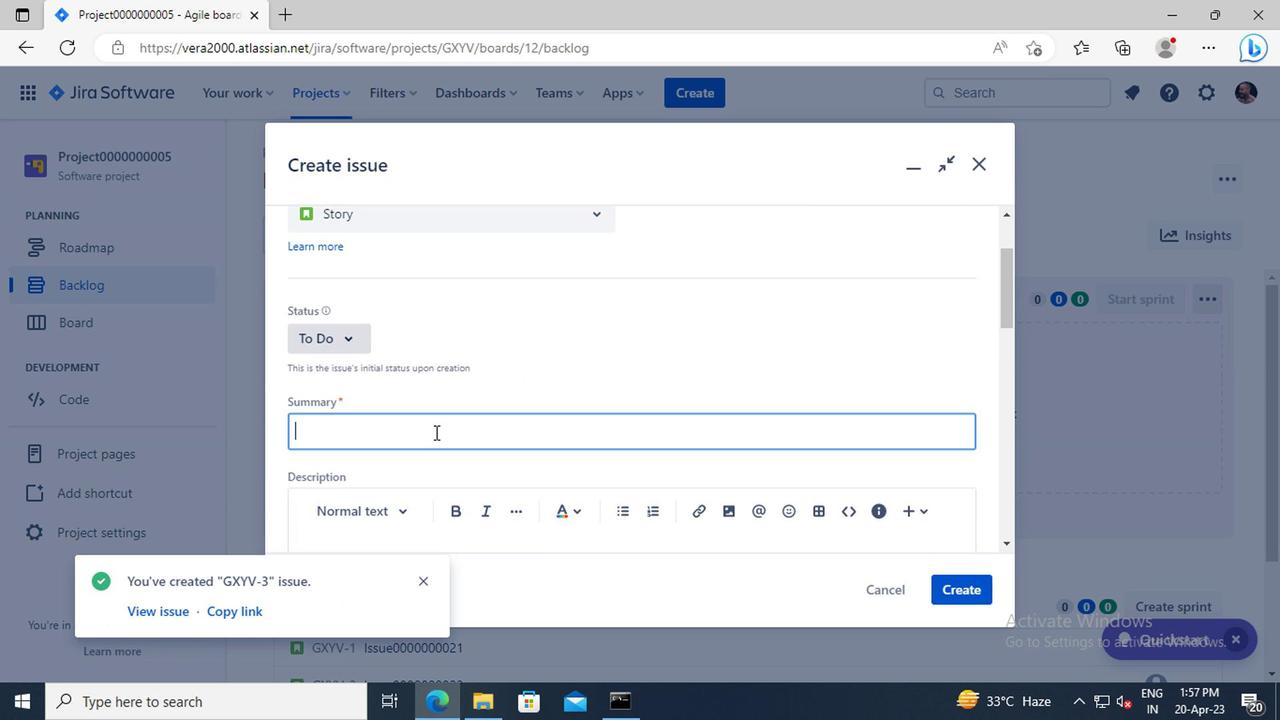 
Action: Key pressed <Key.shift>ISSUE0000000024
Screenshot: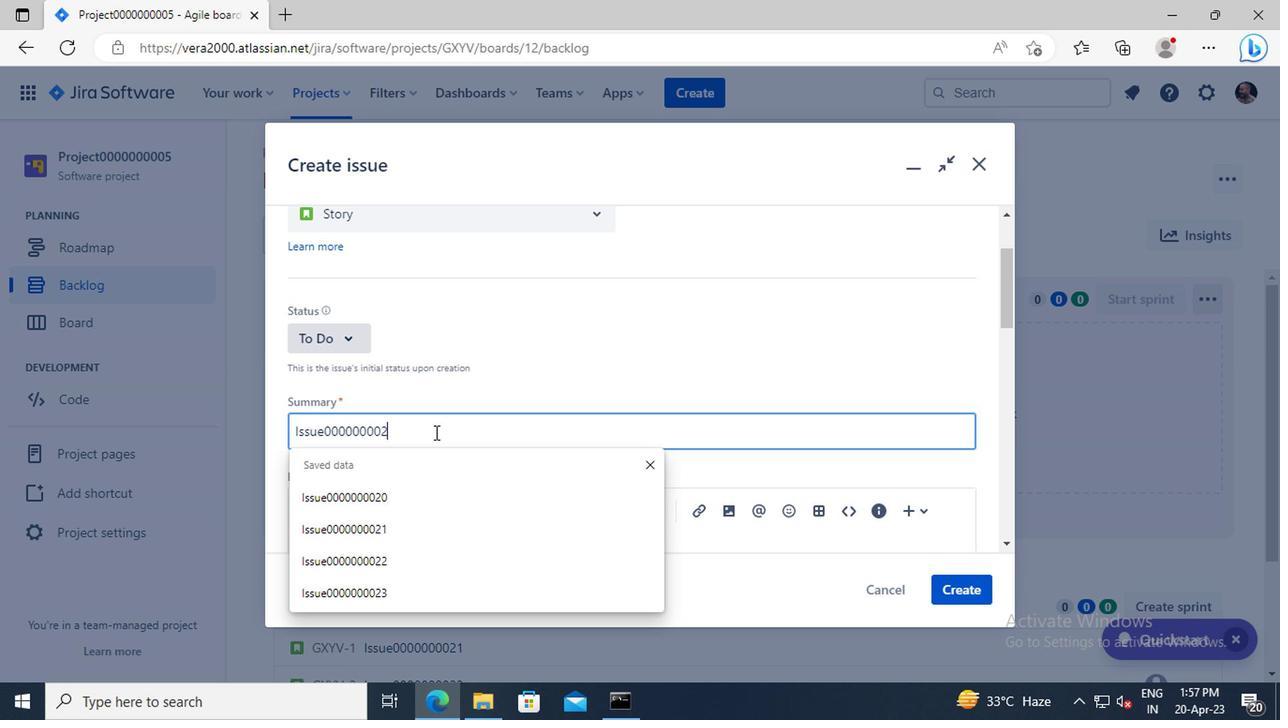 
Action: Mouse moved to (945, 589)
Screenshot: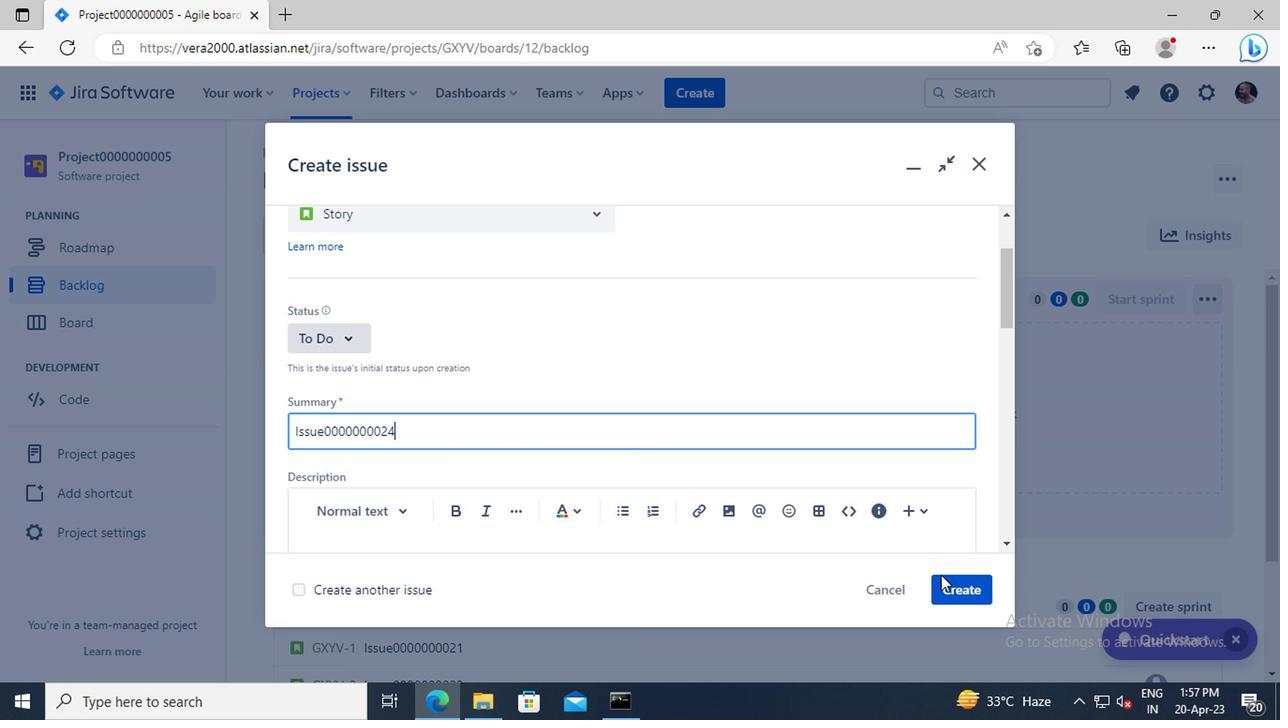 
Action: Mouse pressed left at (945, 589)
Screenshot: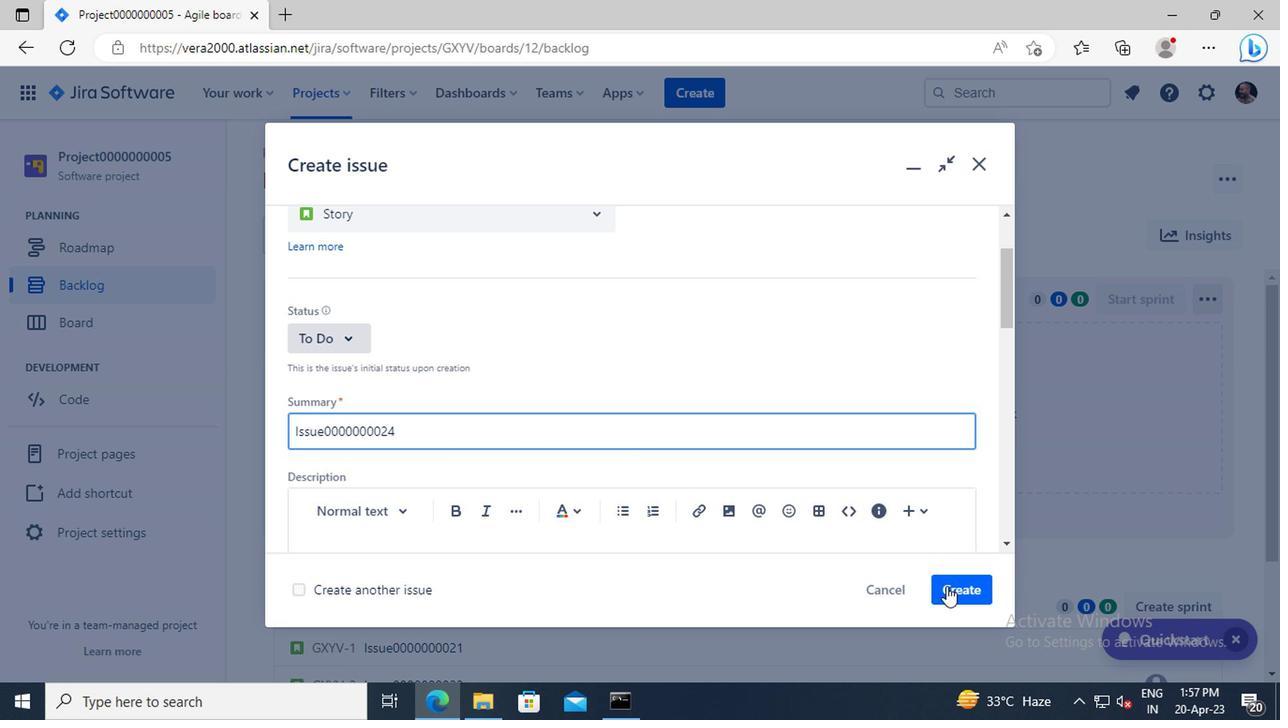
Action: Mouse moved to (689, 90)
Screenshot: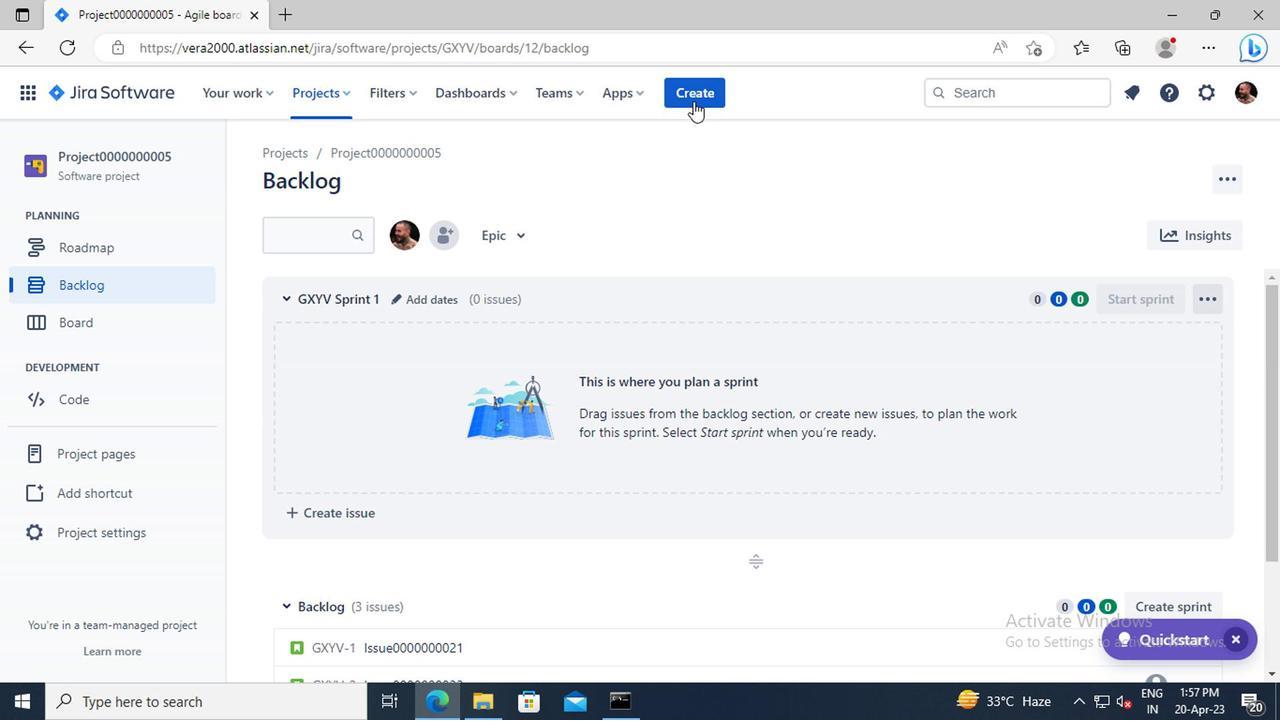 
Action: Mouse pressed left at (689, 90)
Screenshot: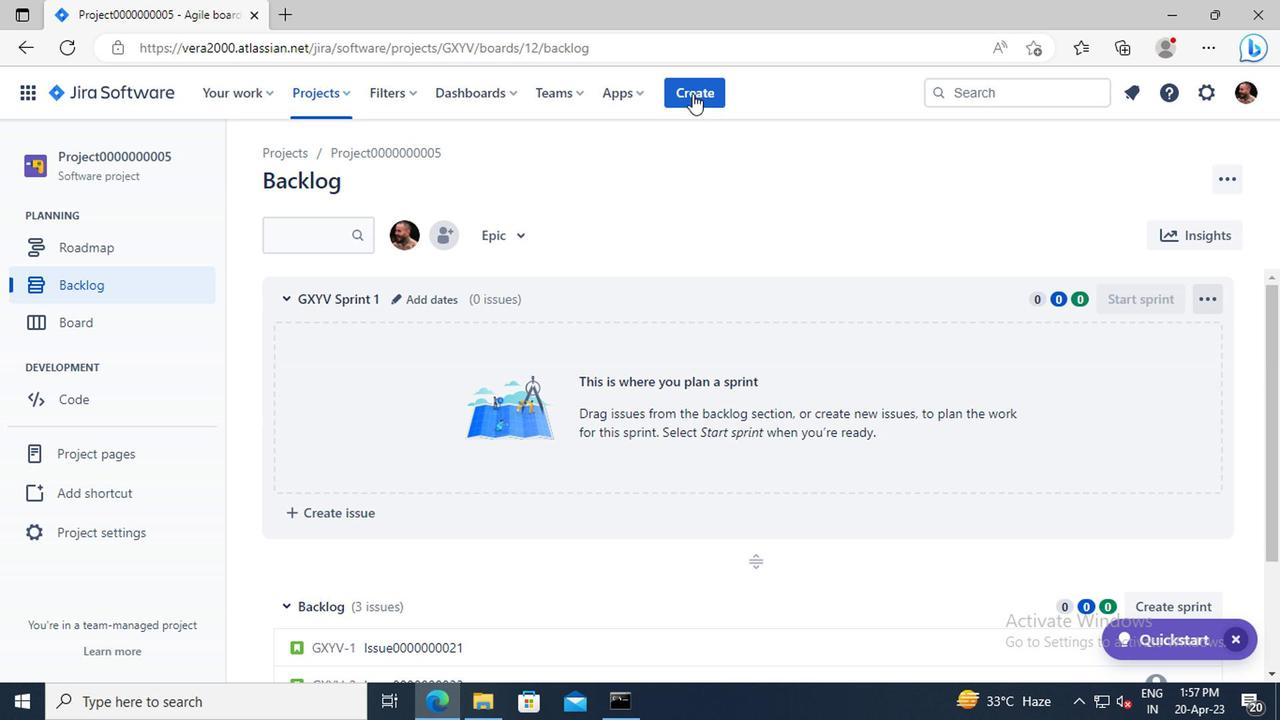 
Action: Mouse moved to (535, 326)
Screenshot: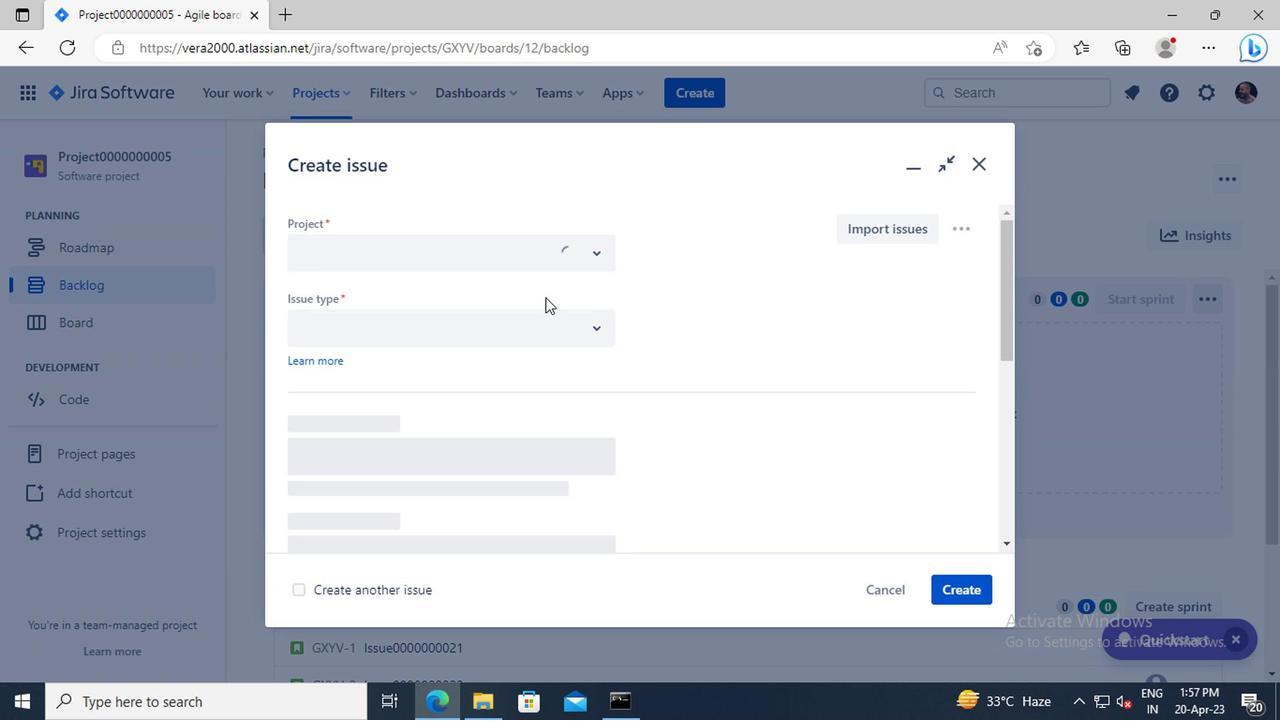 
Action: Mouse scrolled (535, 325) with delta (0, 0)
Screenshot: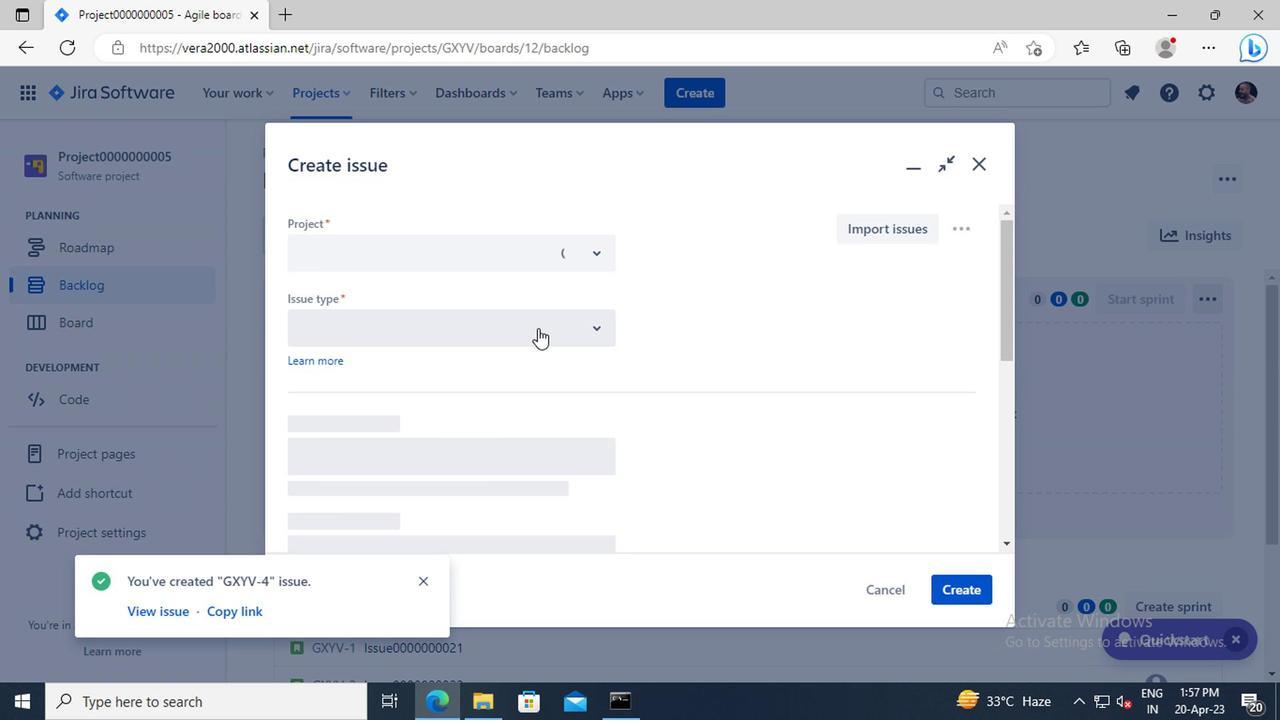 
Action: Mouse scrolled (535, 325) with delta (0, 0)
Screenshot: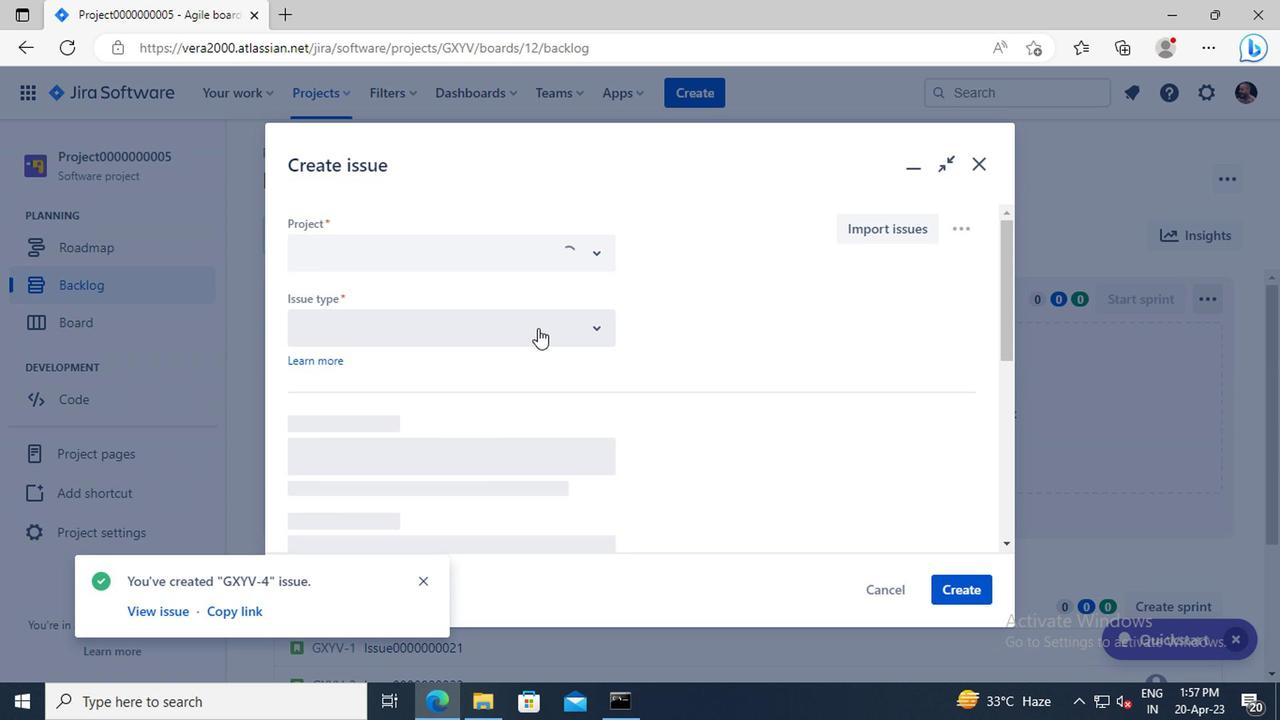 
Action: Mouse scrolled (535, 325) with delta (0, 0)
Screenshot: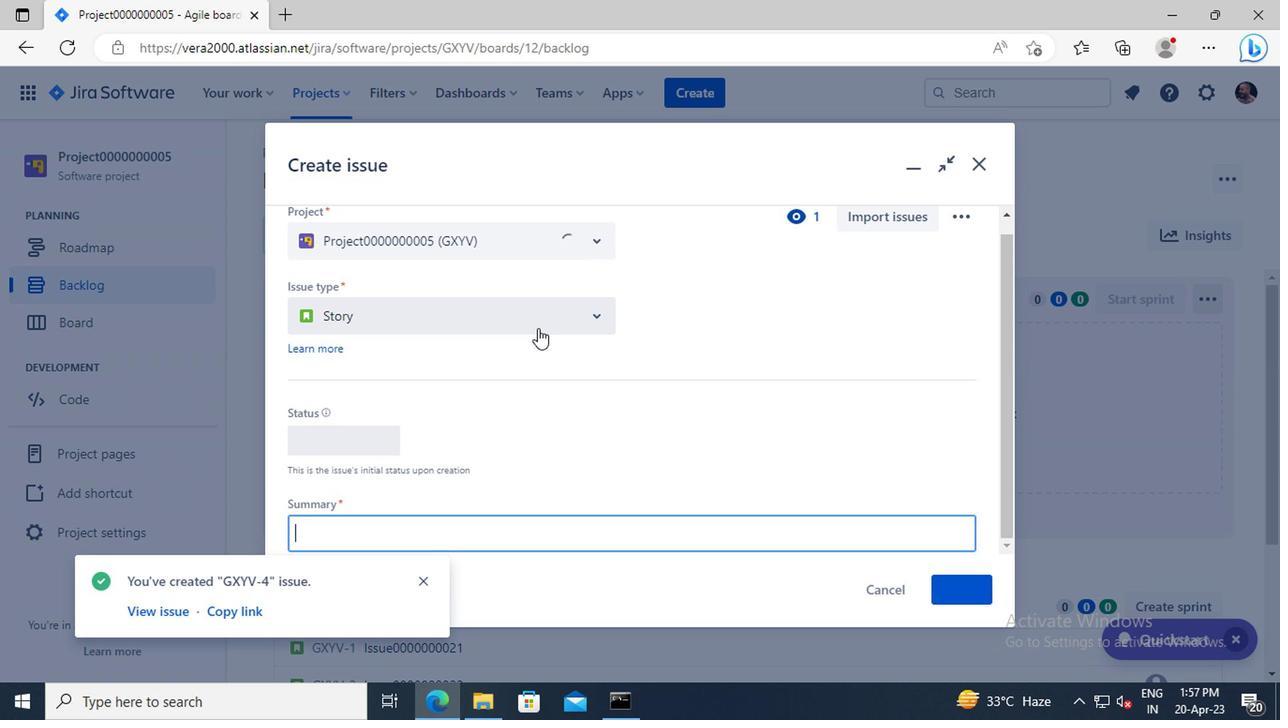 
Action: Mouse scrolled (535, 325) with delta (0, 0)
Screenshot: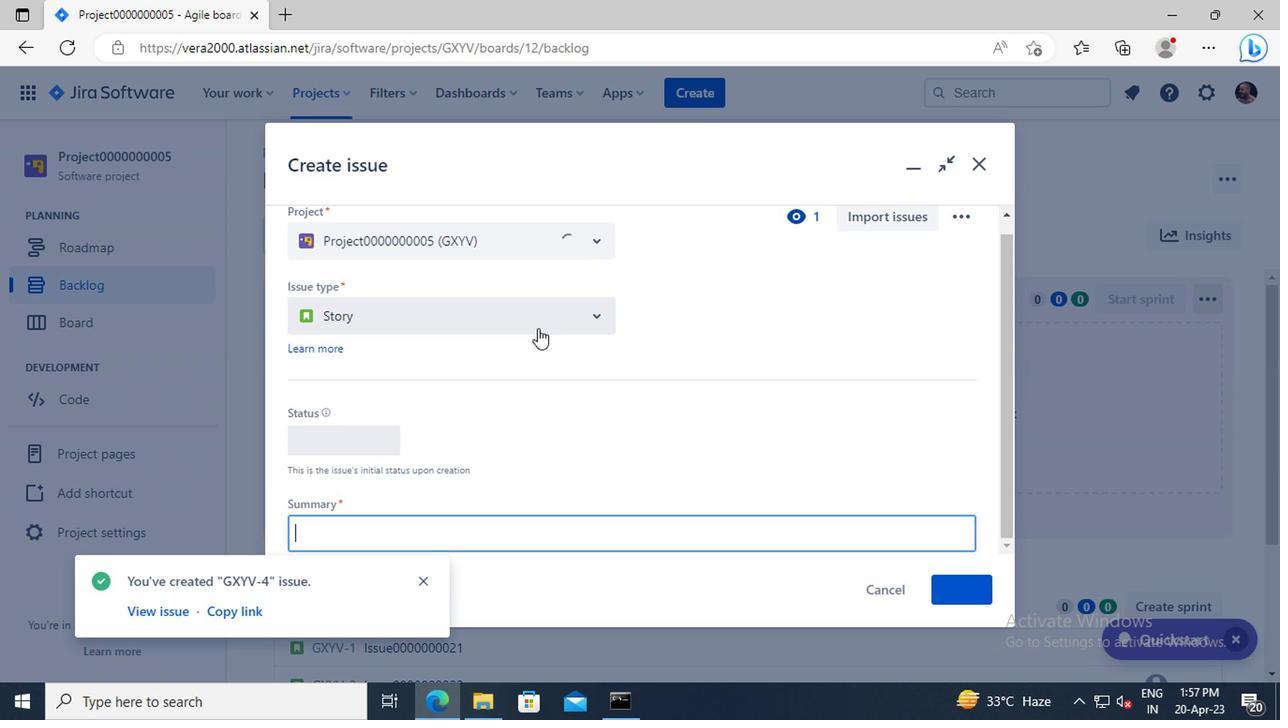 
Action: Mouse moved to (416, 437)
Screenshot: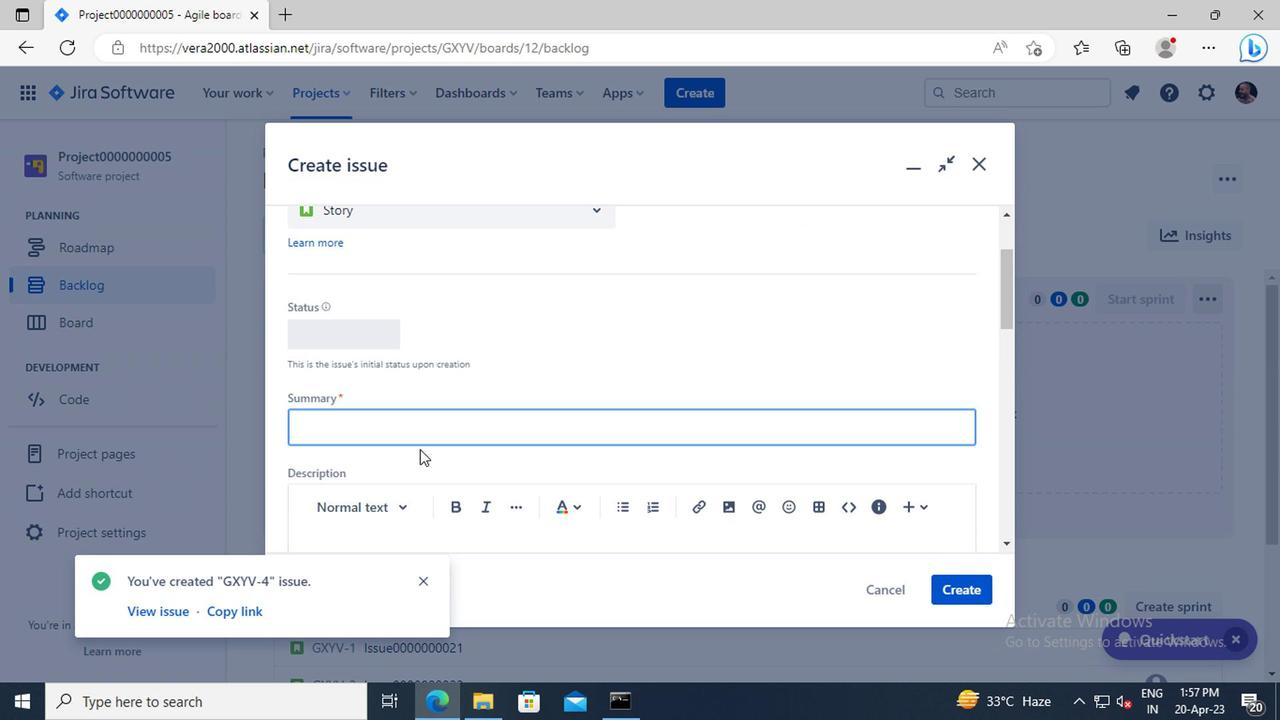 
Action: Mouse pressed left at (416, 437)
Screenshot: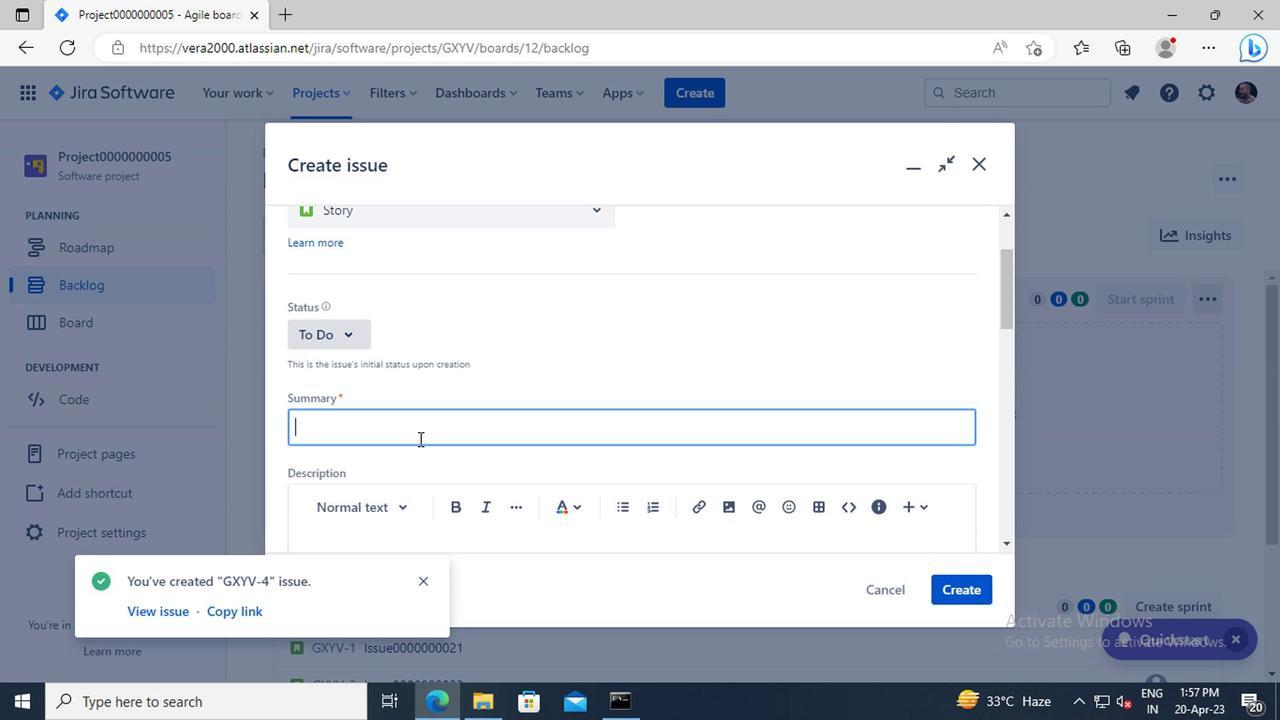 
Action: Key pressed <Key.shift>ISSUE0000000025
Screenshot: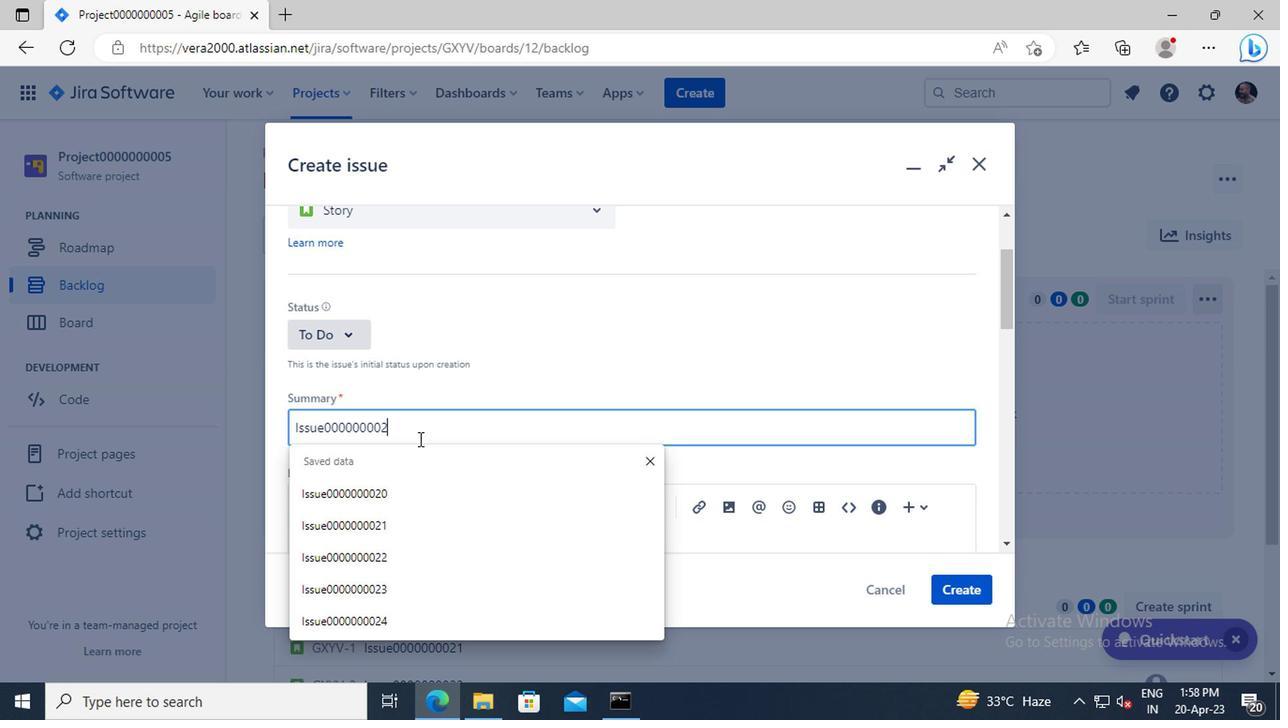 
Action: Mouse moved to (961, 589)
Screenshot: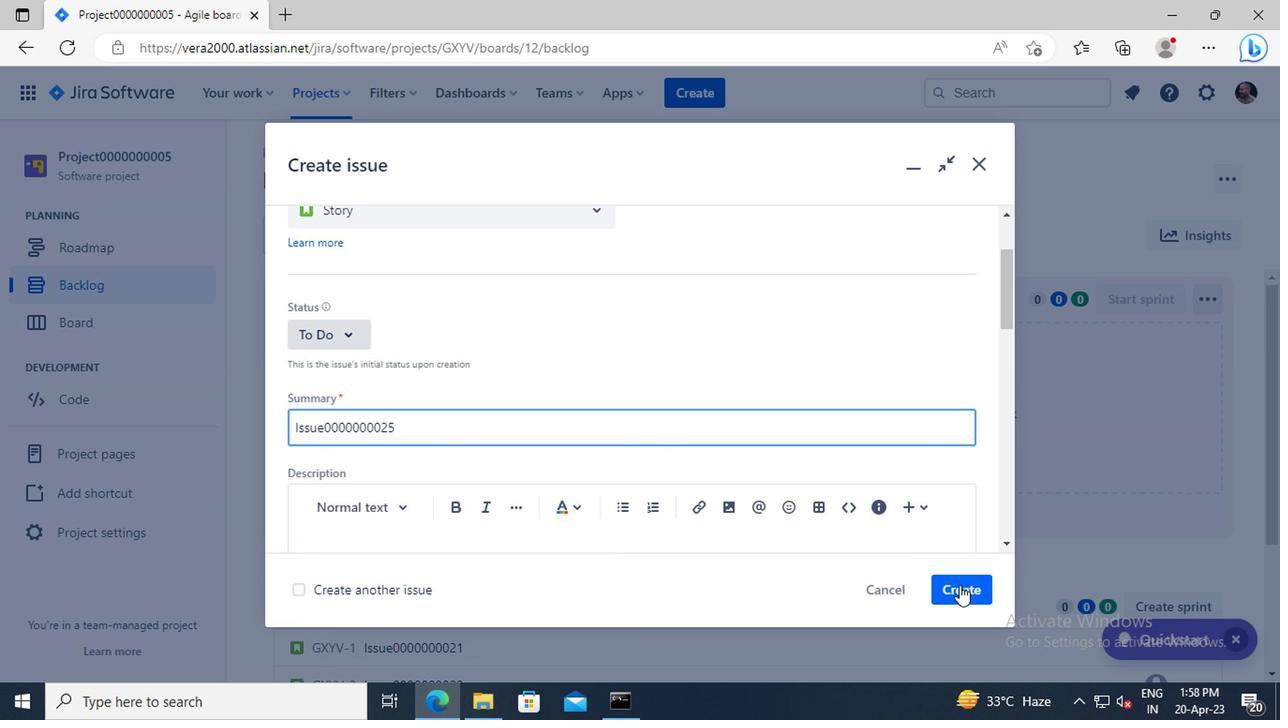 
Action: Mouse pressed left at (961, 589)
Screenshot: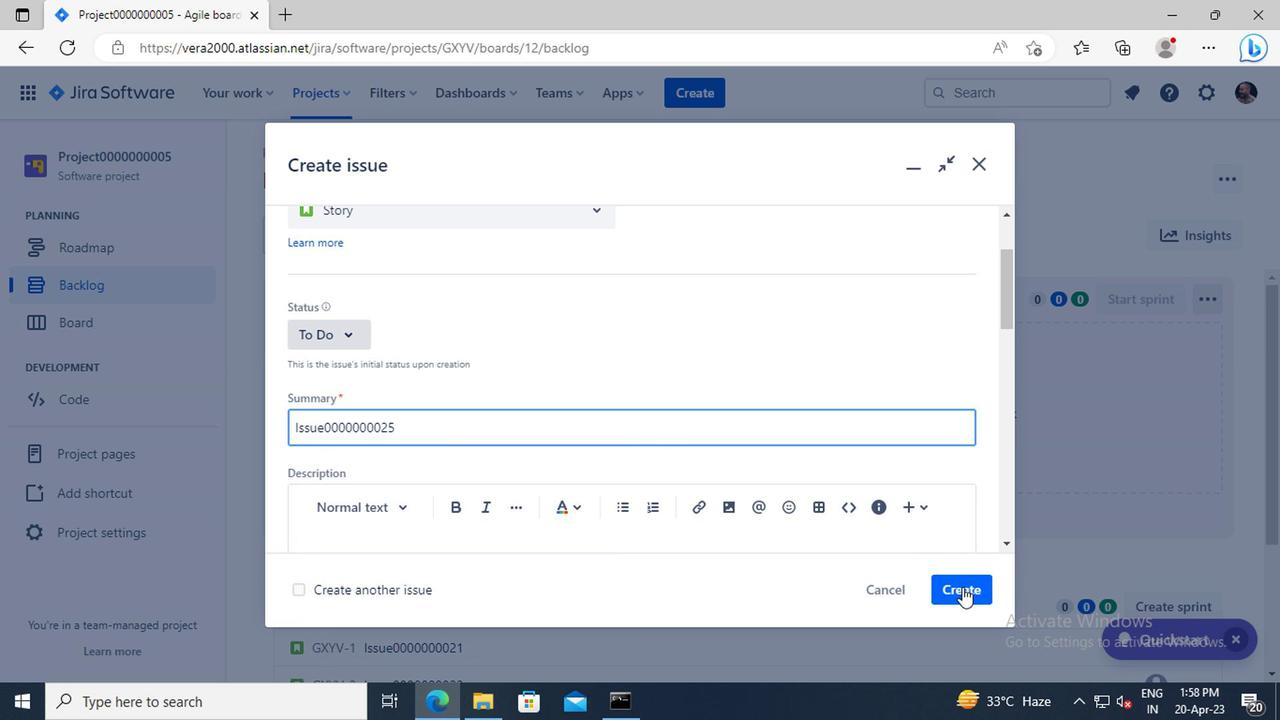 
Action: Mouse moved to (959, 589)
Screenshot: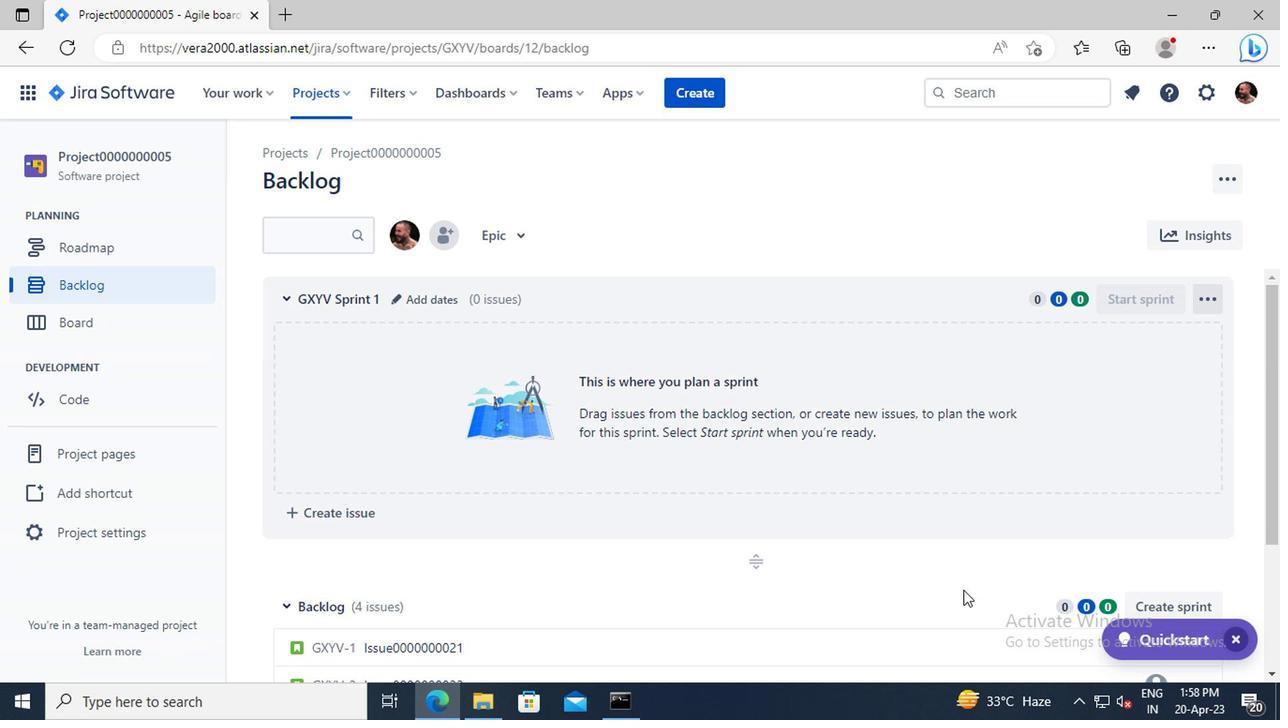
